 Task: Create new Company, with domain: 'valeo.com' and type: 'Prospect'. Add new contact for this company, with mail Id: 'Jackson21Sharma@valeo.com', First Name: Jackson, Last name:  Sharma, Job Title: 'Technical Writer', Phone Number: '(202) 555-9015'. Change life cycle stage to  Lead and lead status to  Open. Logged in from softage.1@softage.net
Action: Mouse moved to (121, 73)
Screenshot: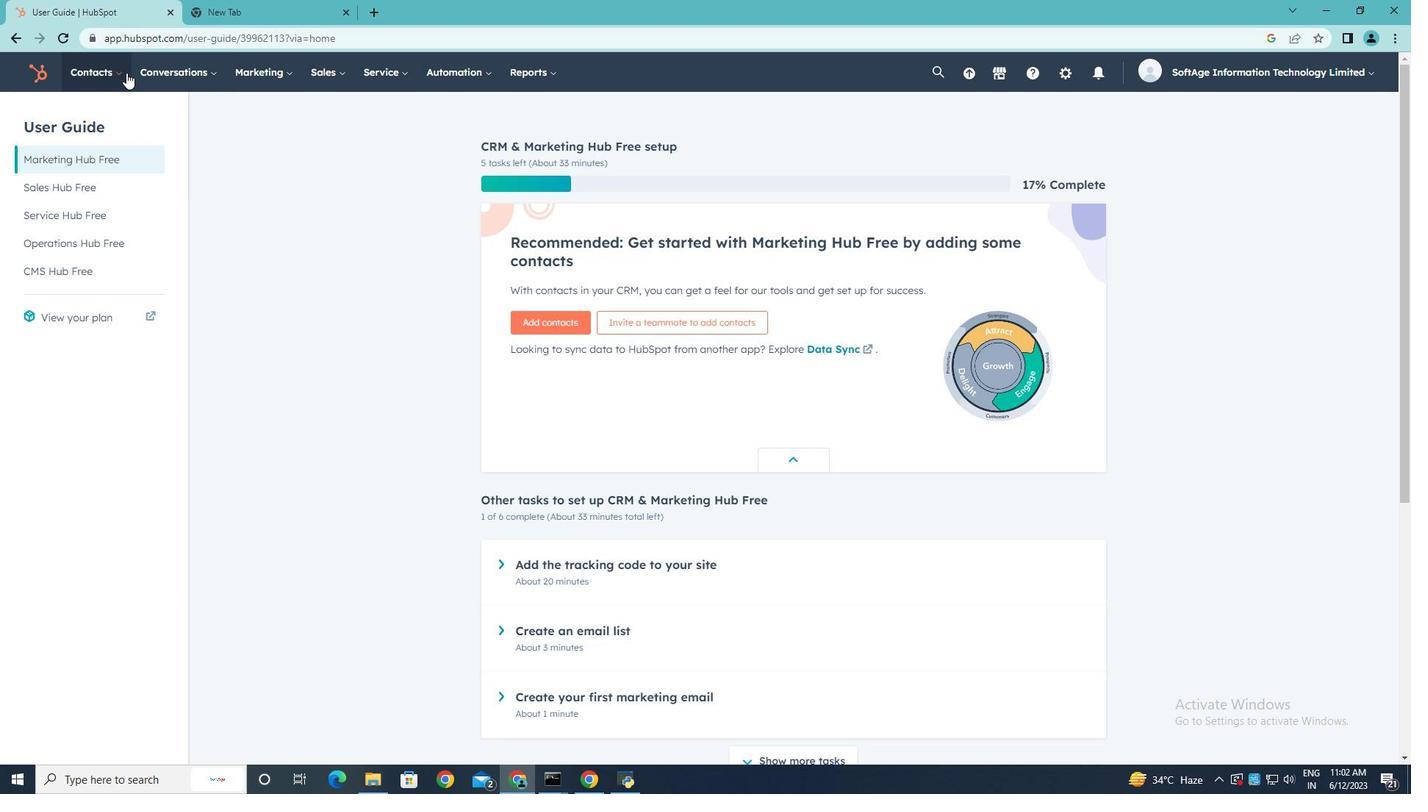 
Action: Mouse pressed left at (121, 73)
Screenshot: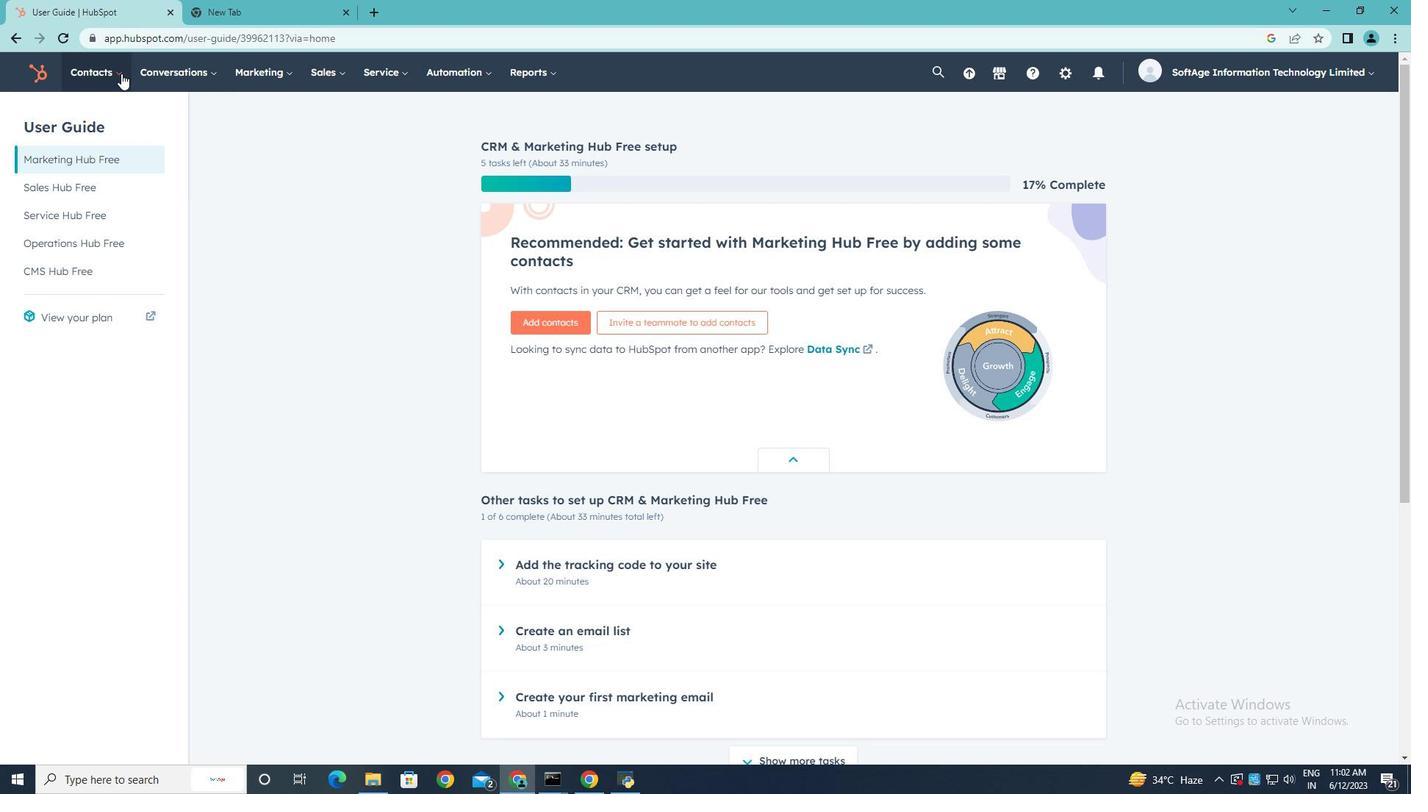 
Action: Mouse moved to (129, 144)
Screenshot: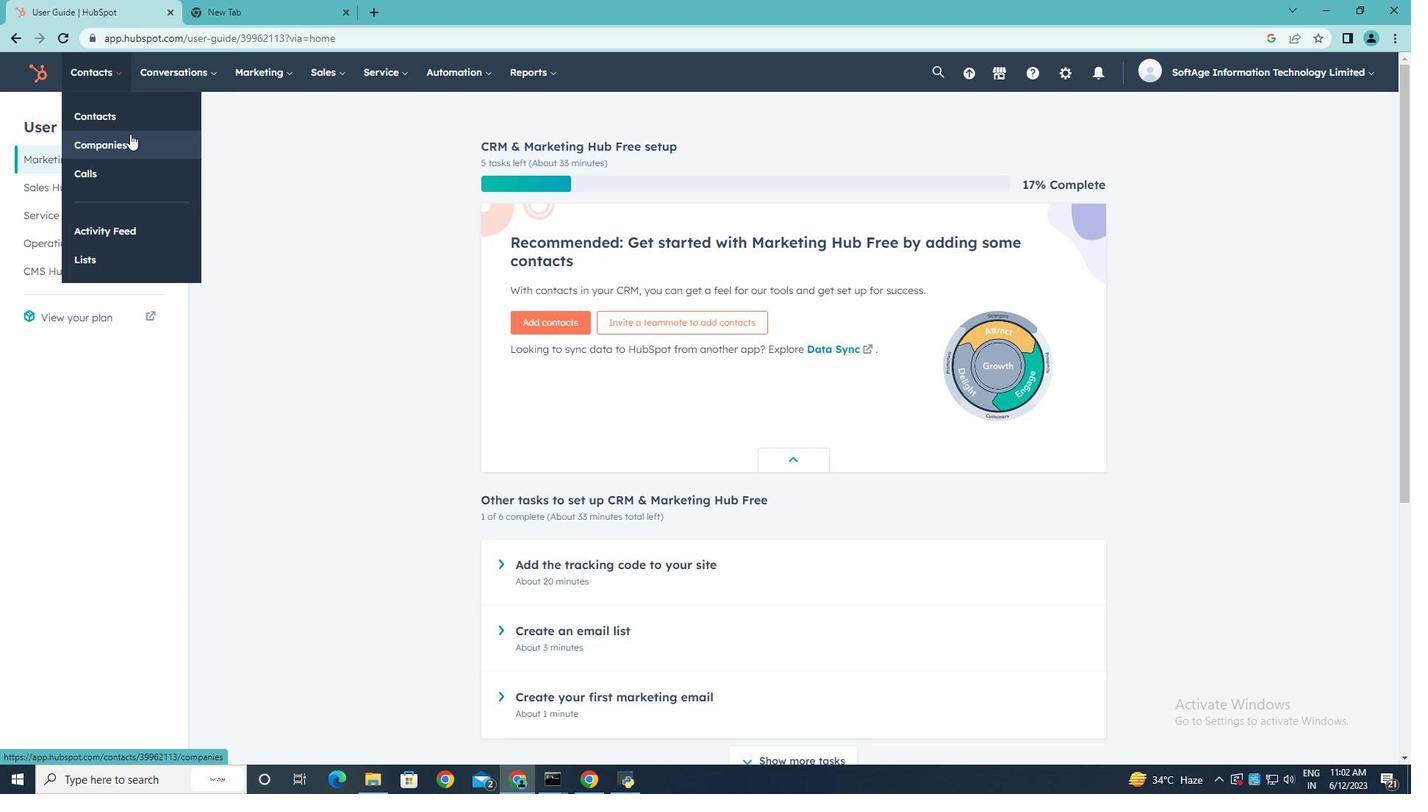 
Action: Mouse pressed left at (129, 144)
Screenshot: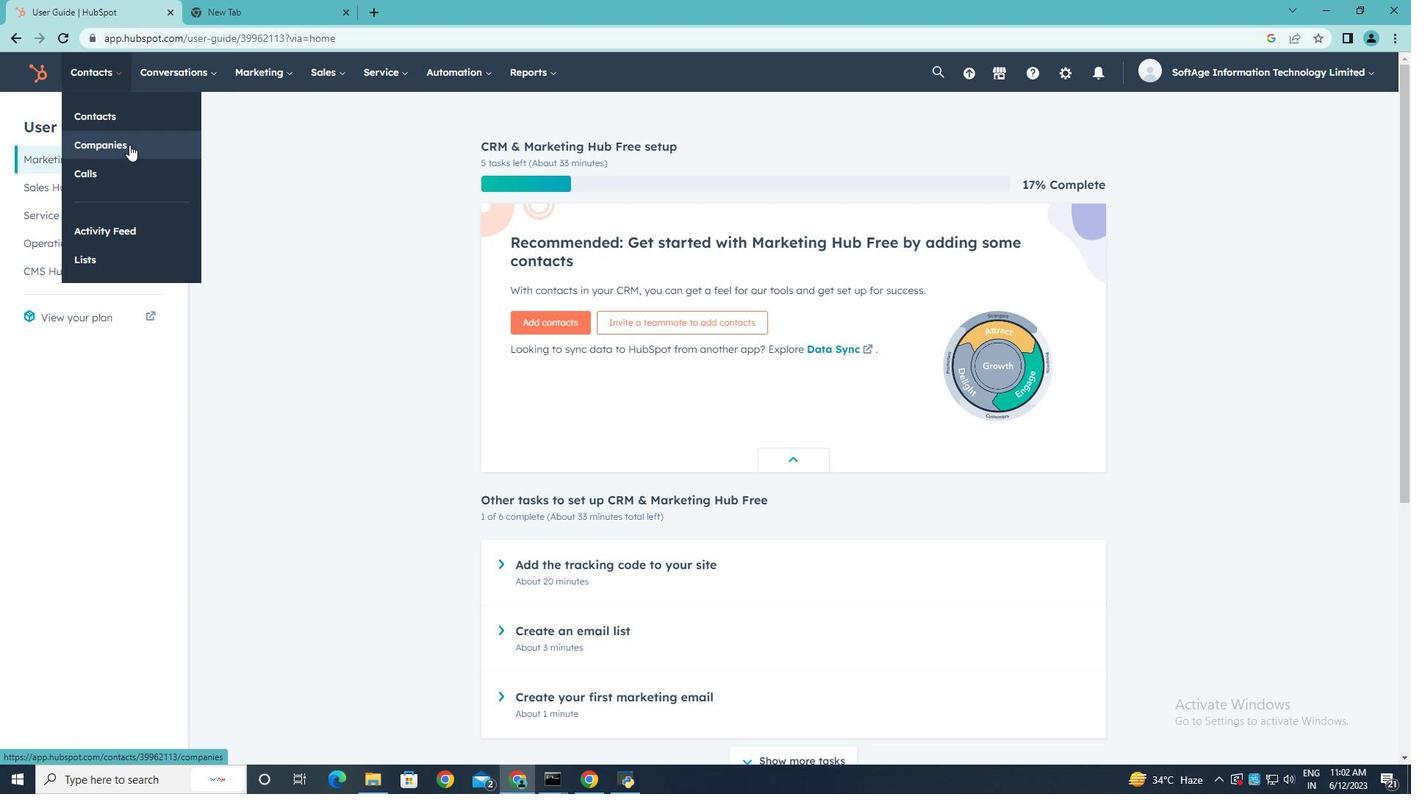 
Action: Mouse moved to (1315, 120)
Screenshot: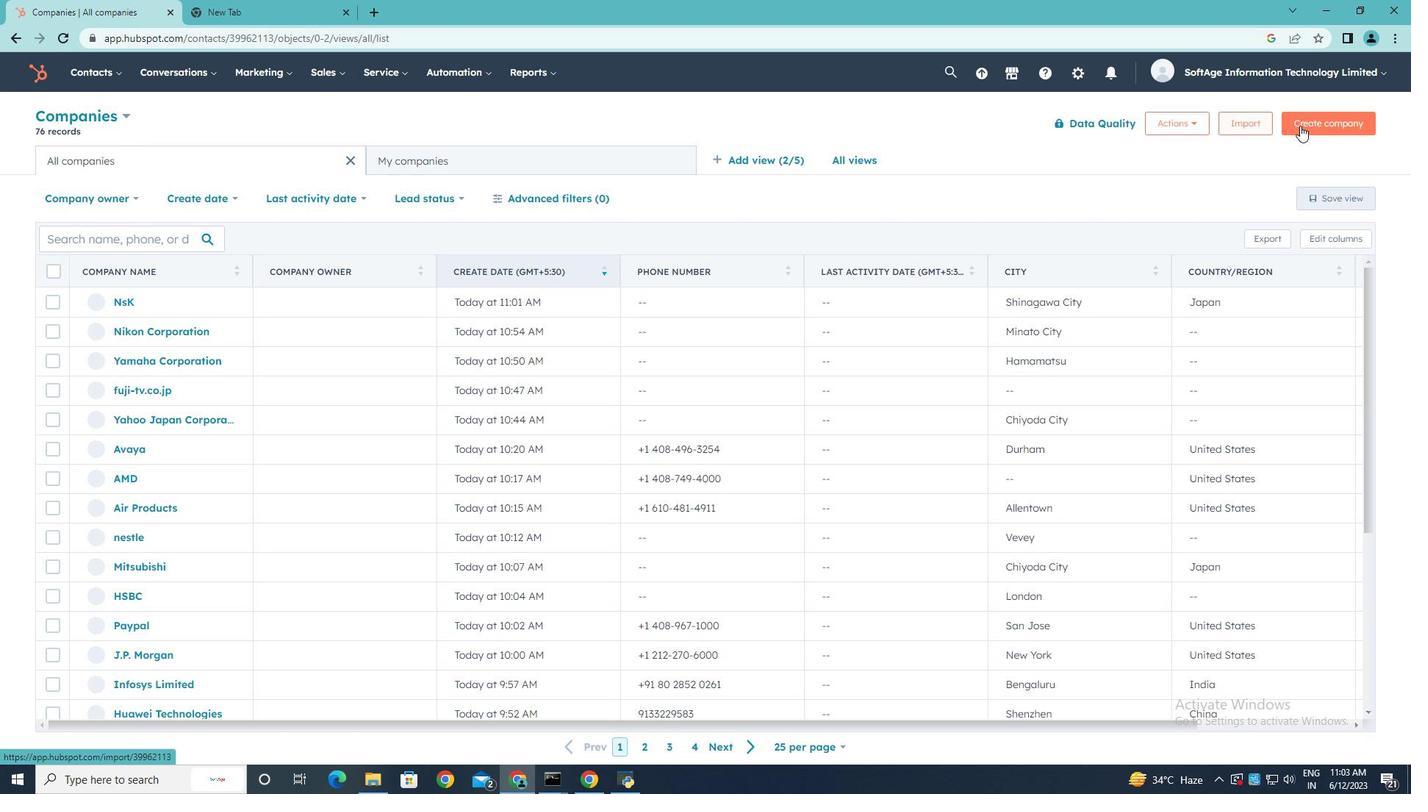 
Action: Mouse pressed left at (1315, 120)
Screenshot: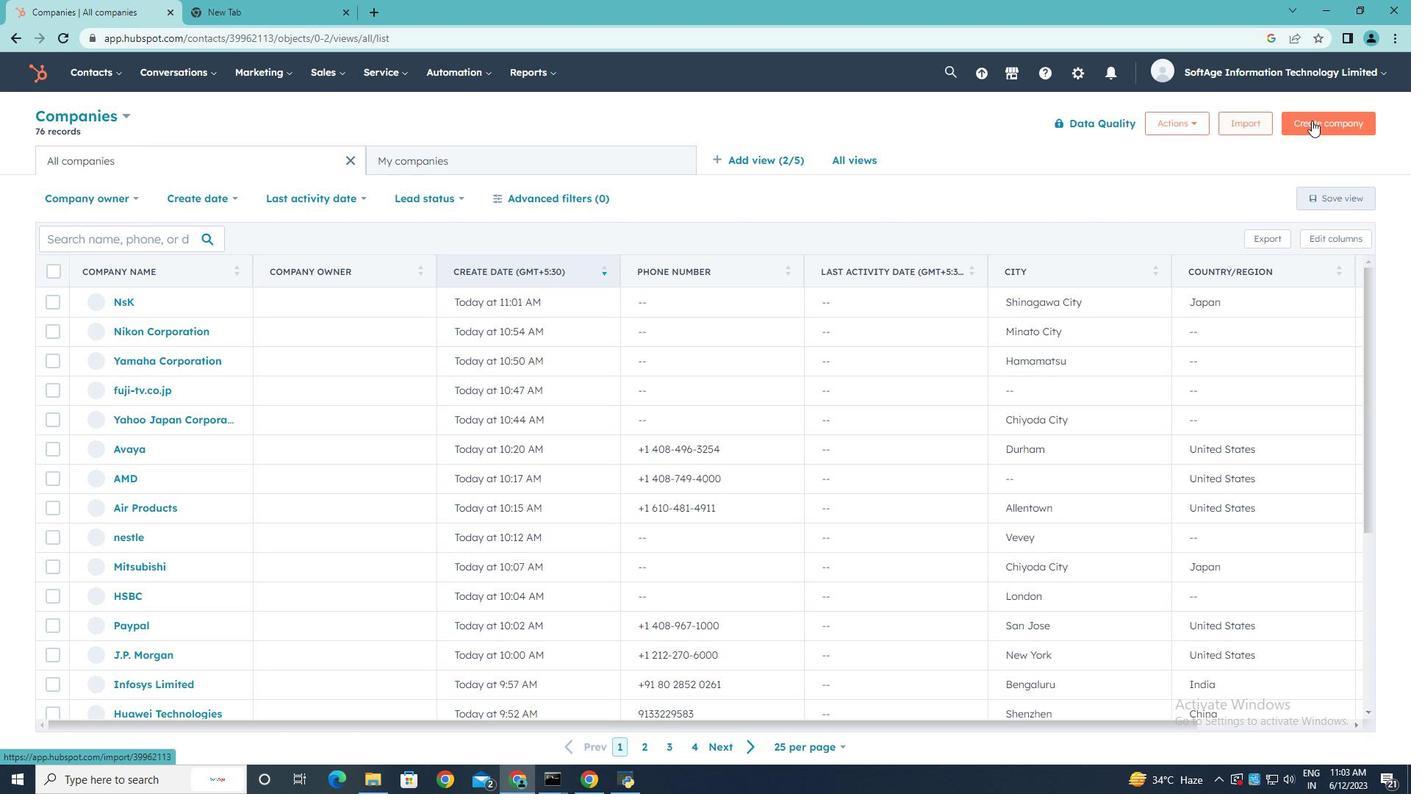 
Action: Mouse moved to (1072, 194)
Screenshot: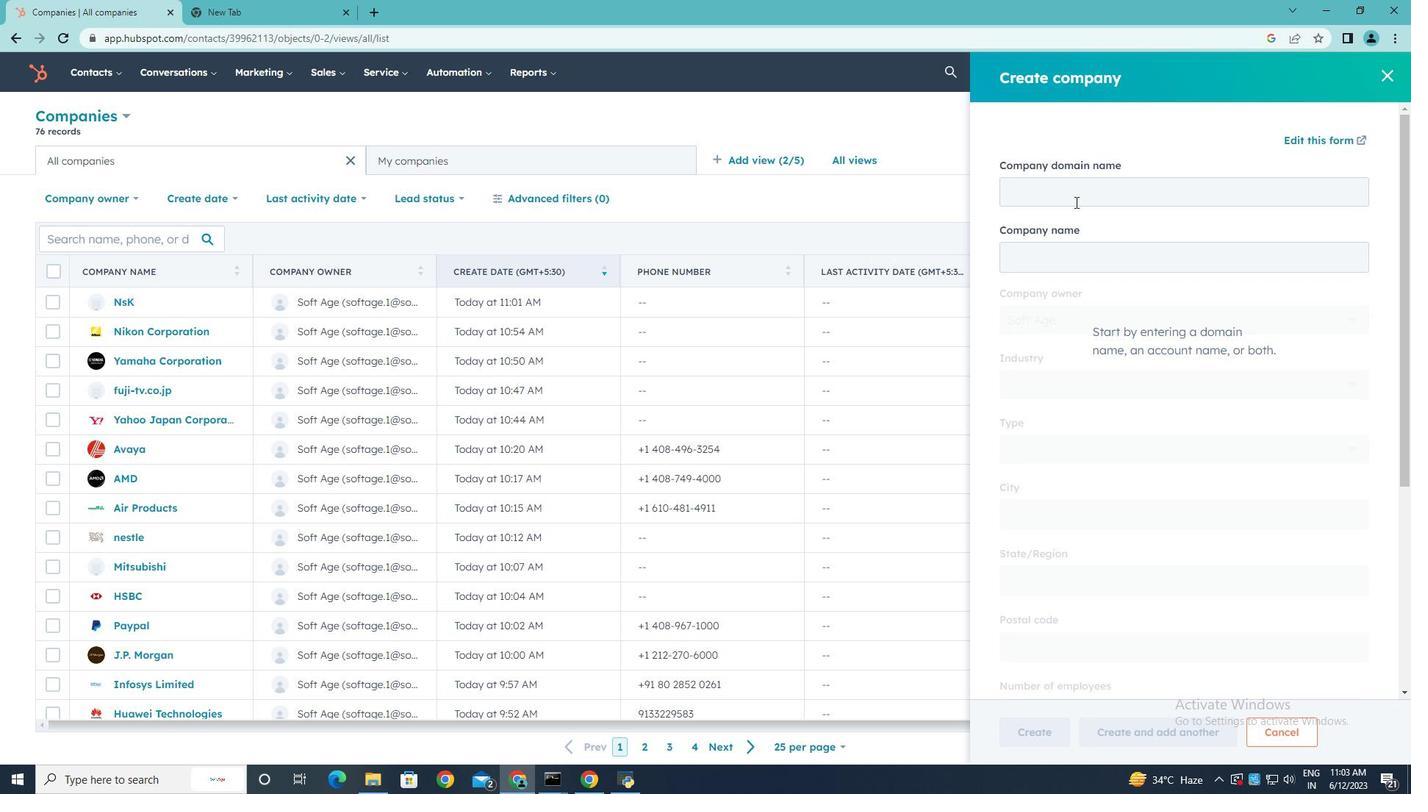 
Action: Mouse pressed left at (1072, 194)
Screenshot: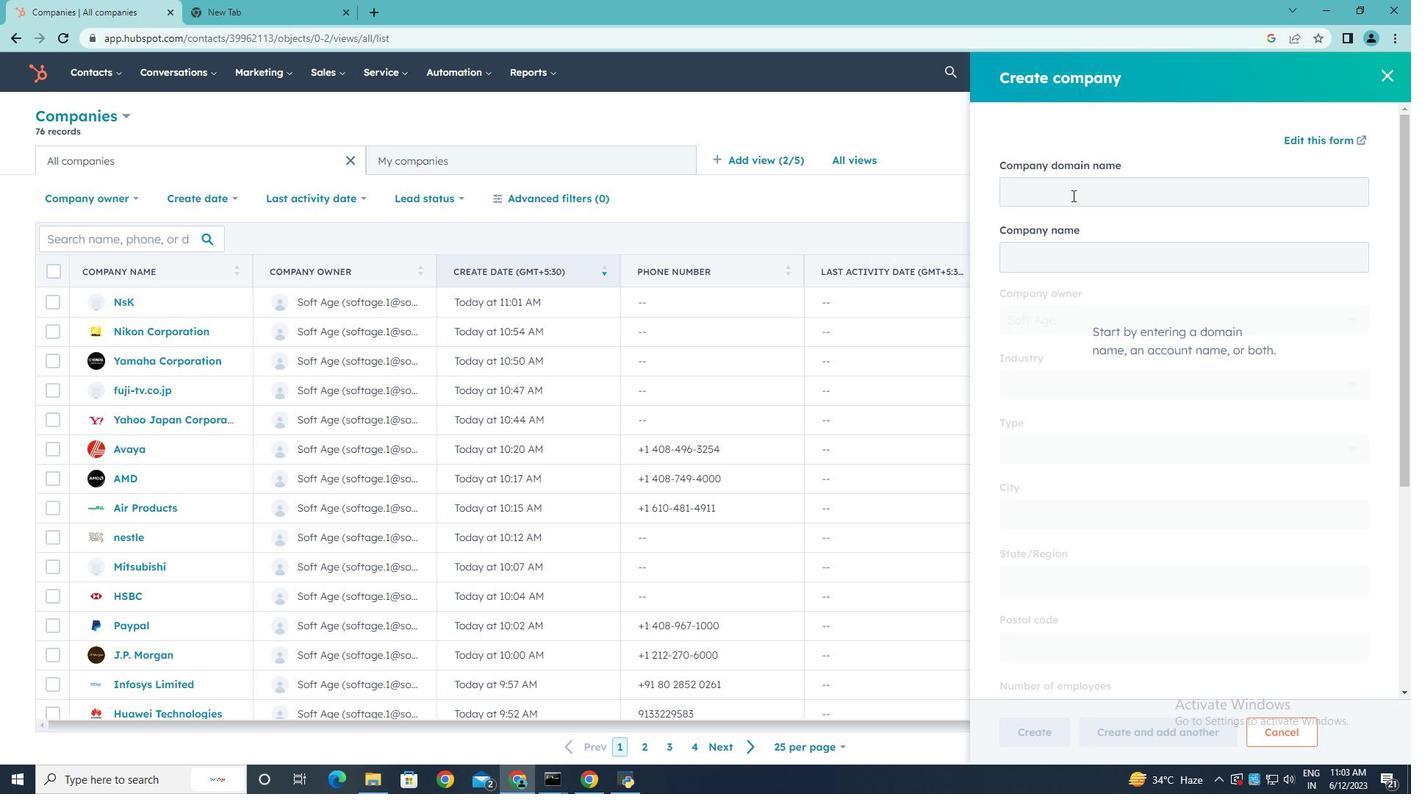 
Action: Key pressed valec<Key.backspace>o.com
Screenshot: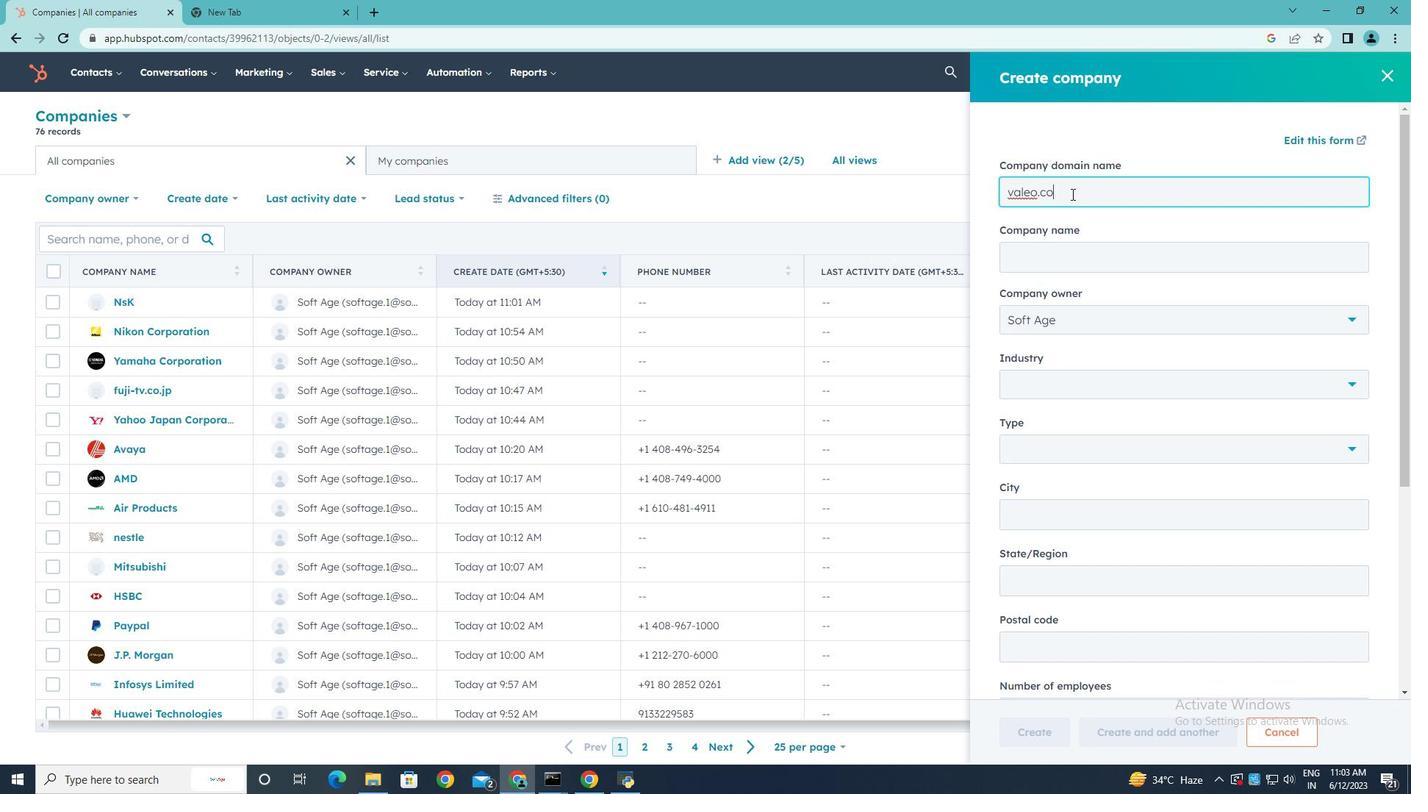 
Action: Mouse moved to (1068, 283)
Screenshot: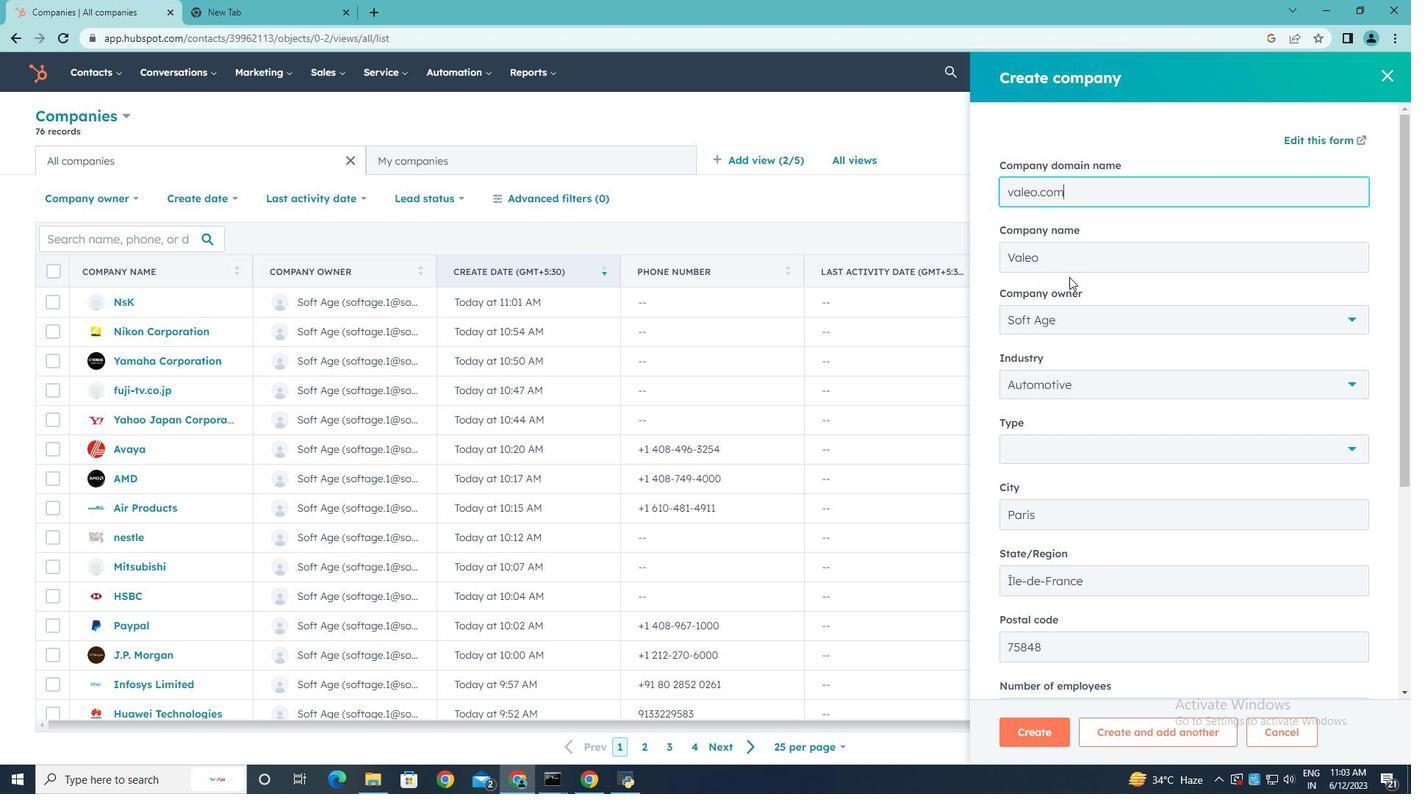 
Action: Mouse scrolled (1068, 282) with delta (0, 0)
Screenshot: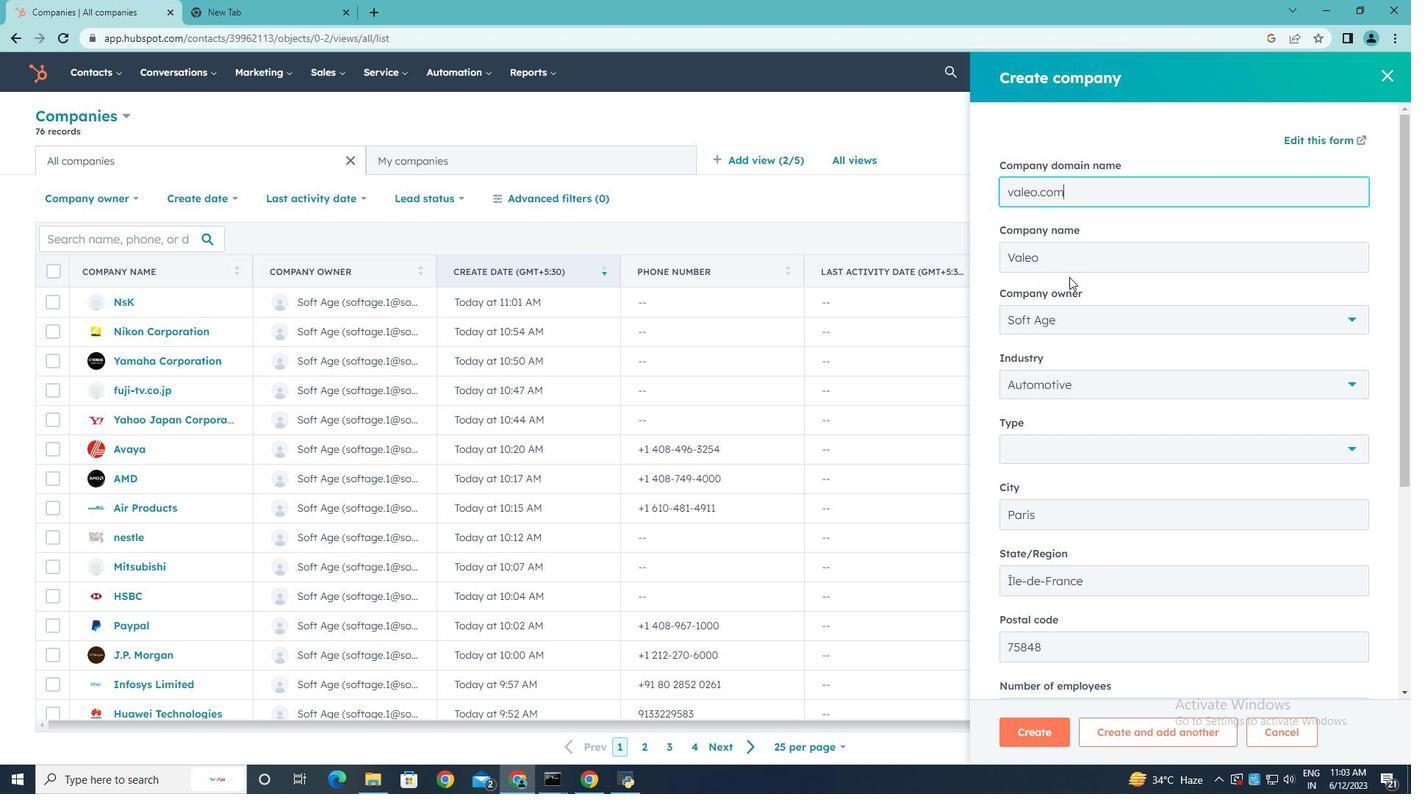 
Action: Mouse moved to (1068, 283)
Screenshot: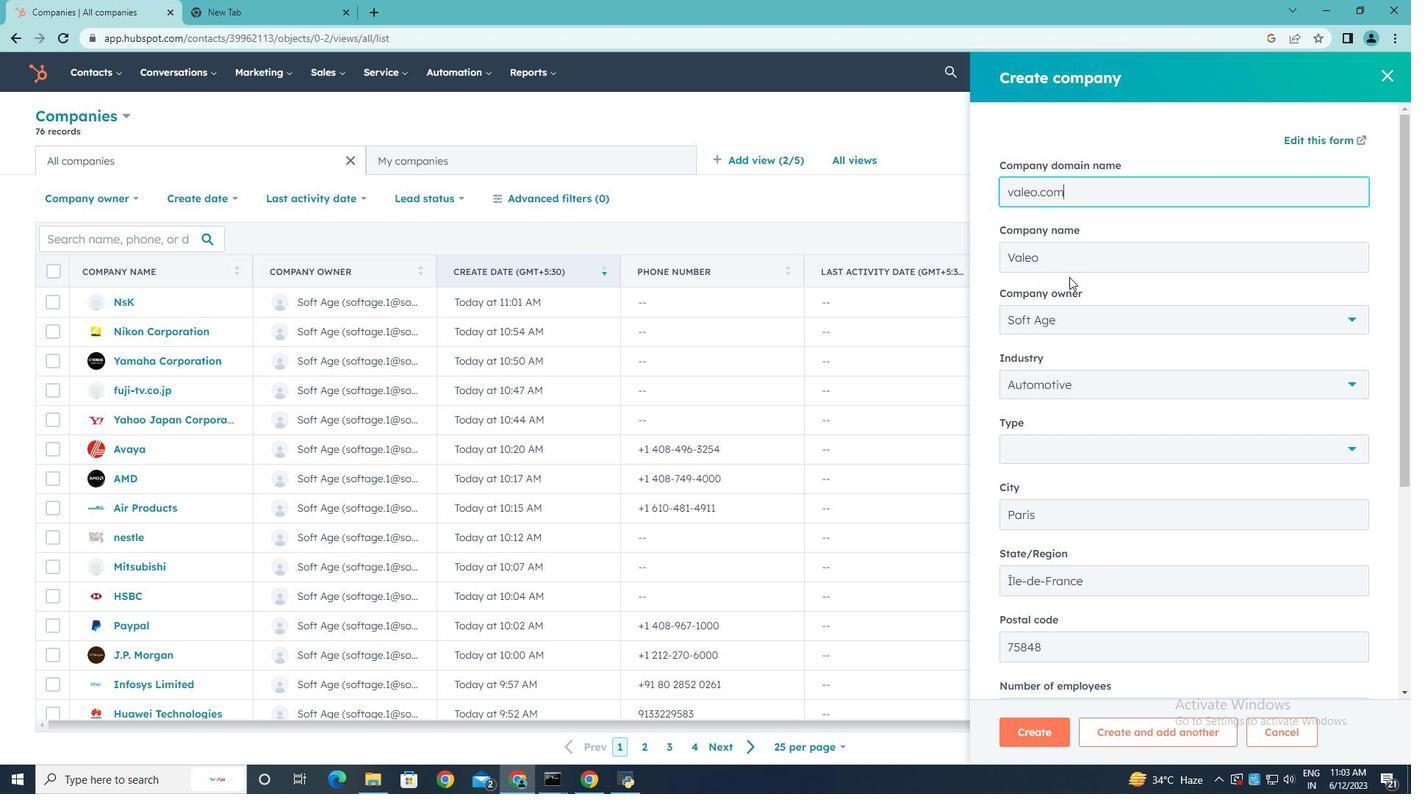 
Action: Mouse scrolled (1068, 283) with delta (0, 0)
Screenshot: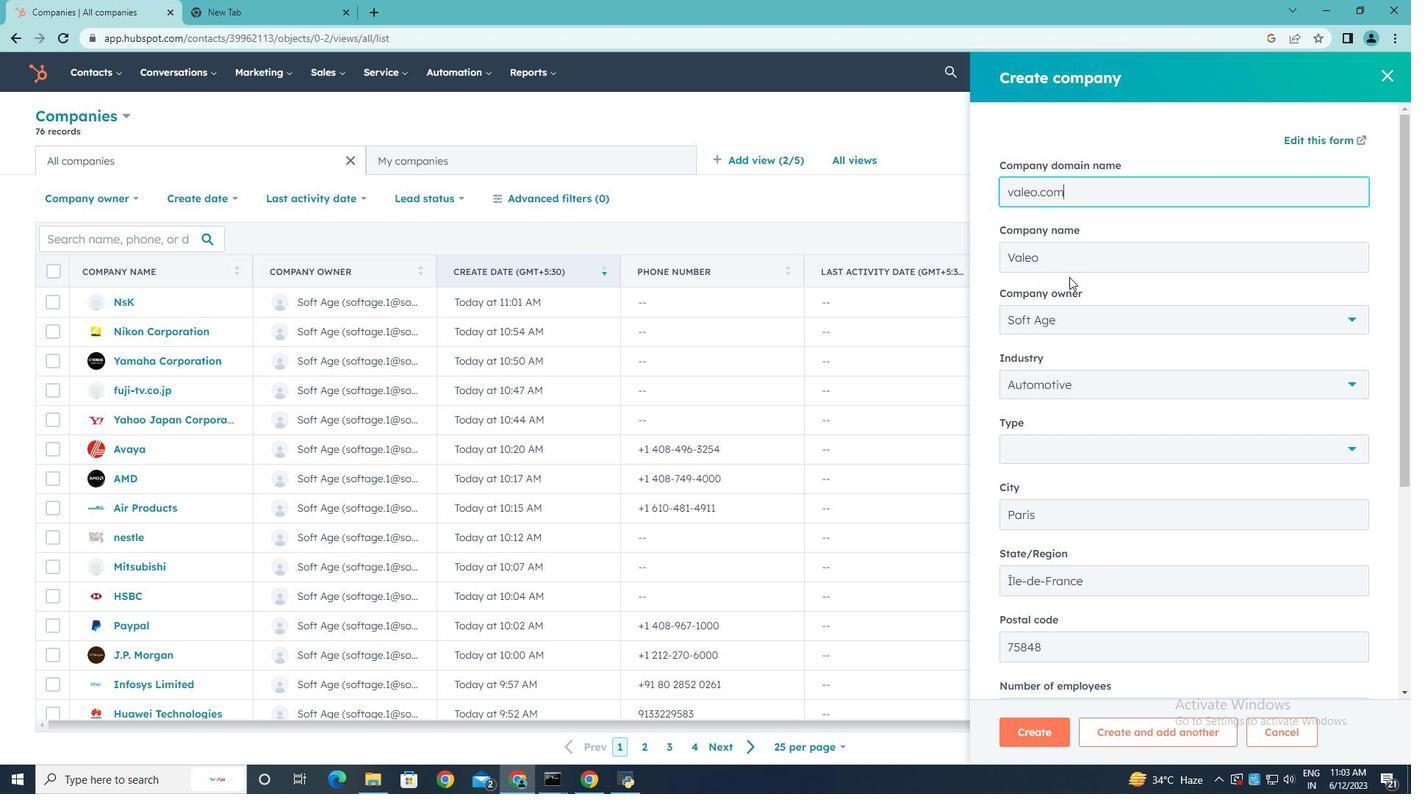 
Action: Mouse moved to (1350, 299)
Screenshot: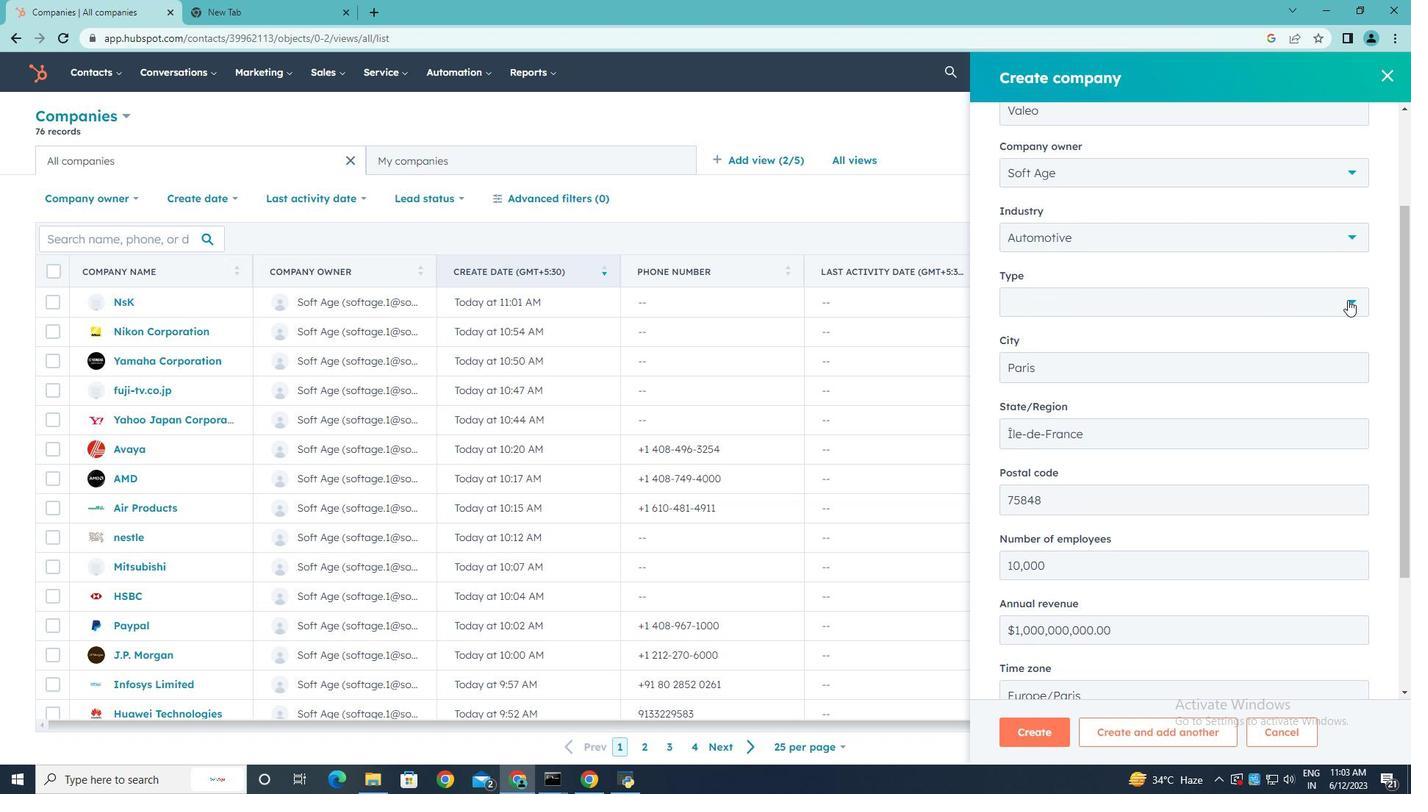 
Action: Mouse pressed left at (1350, 299)
Screenshot: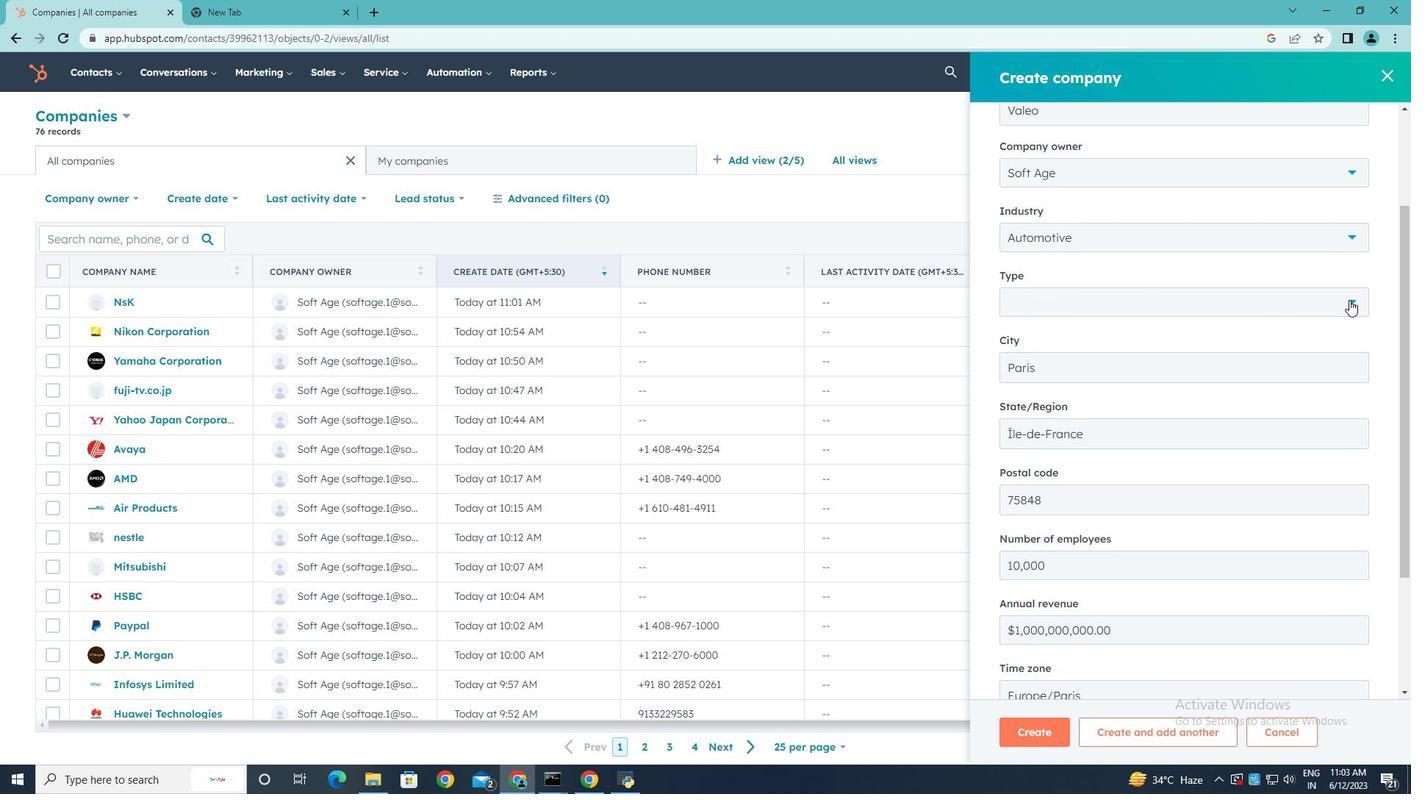 
Action: Mouse moved to (1184, 375)
Screenshot: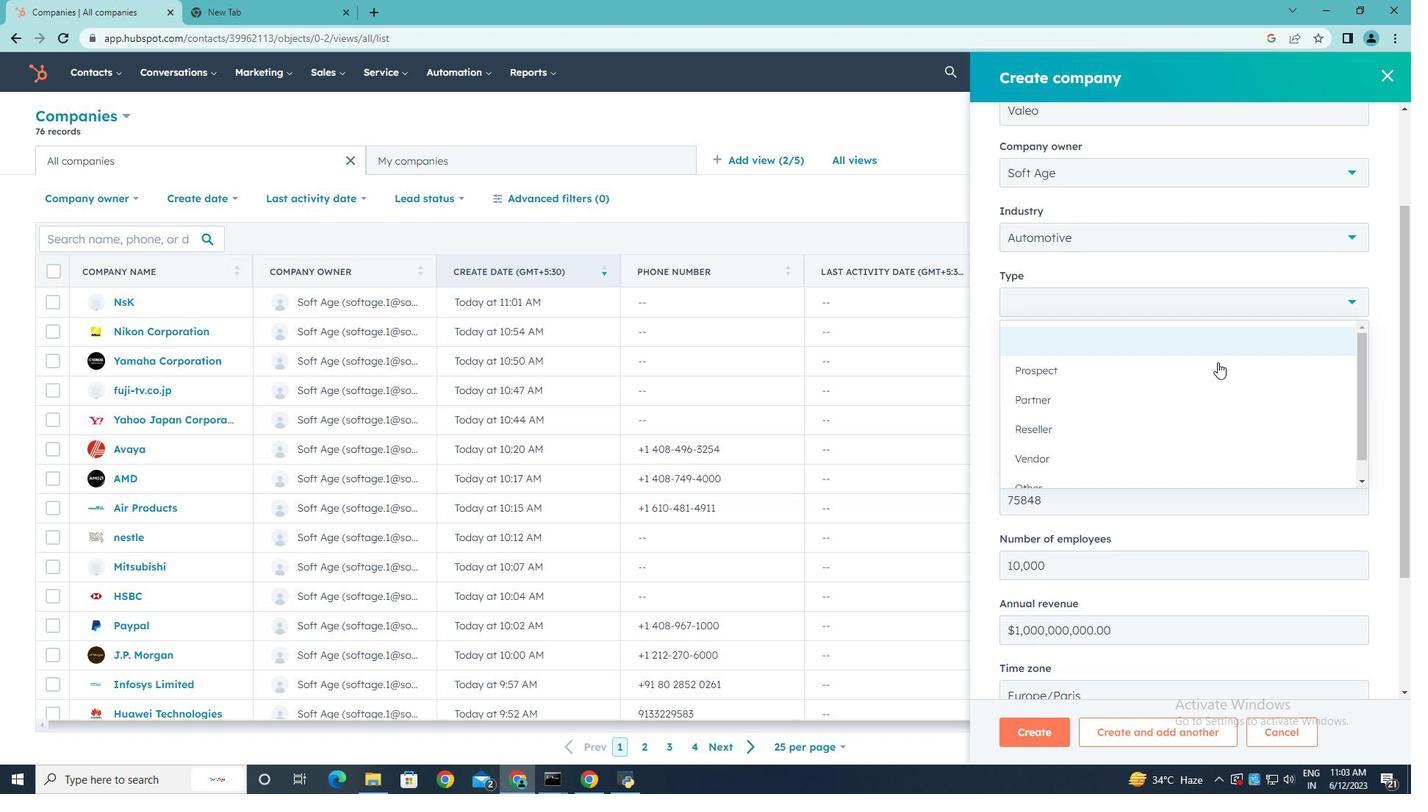 
Action: Mouse pressed left at (1184, 375)
Screenshot: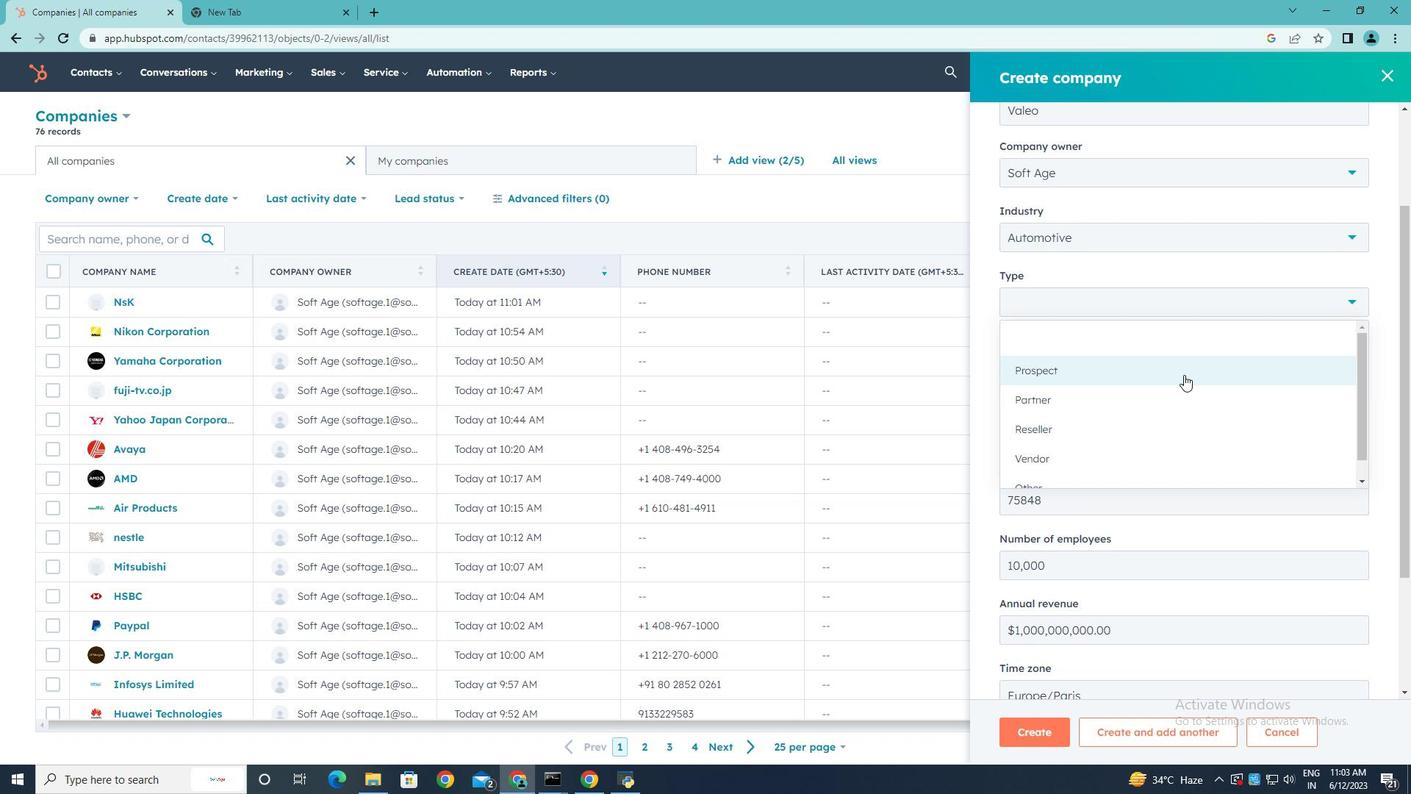 
Action: Mouse scrolled (1184, 374) with delta (0, 0)
Screenshot: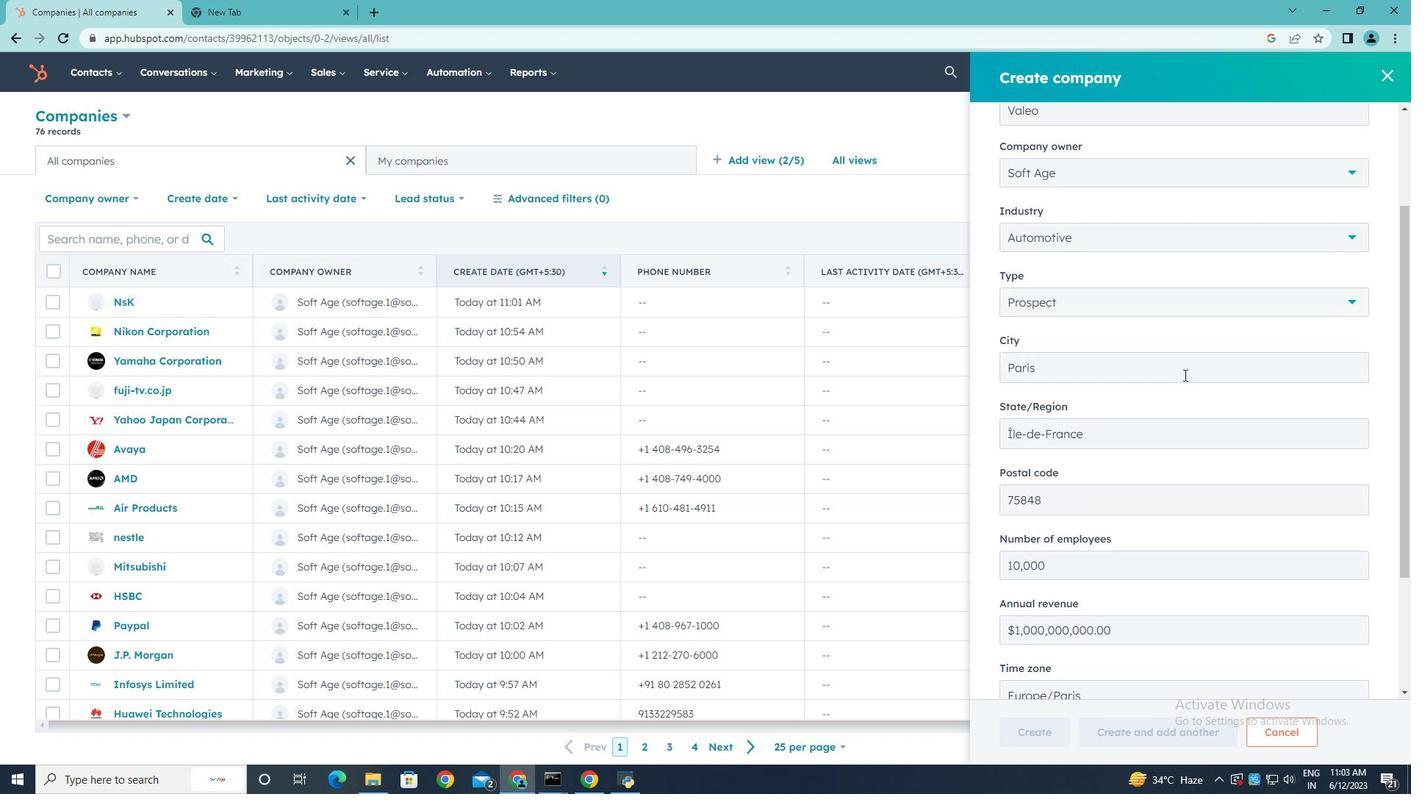 
Action: Mouse scrolled (1184, 374) with delta (0, 0)
Screenshot: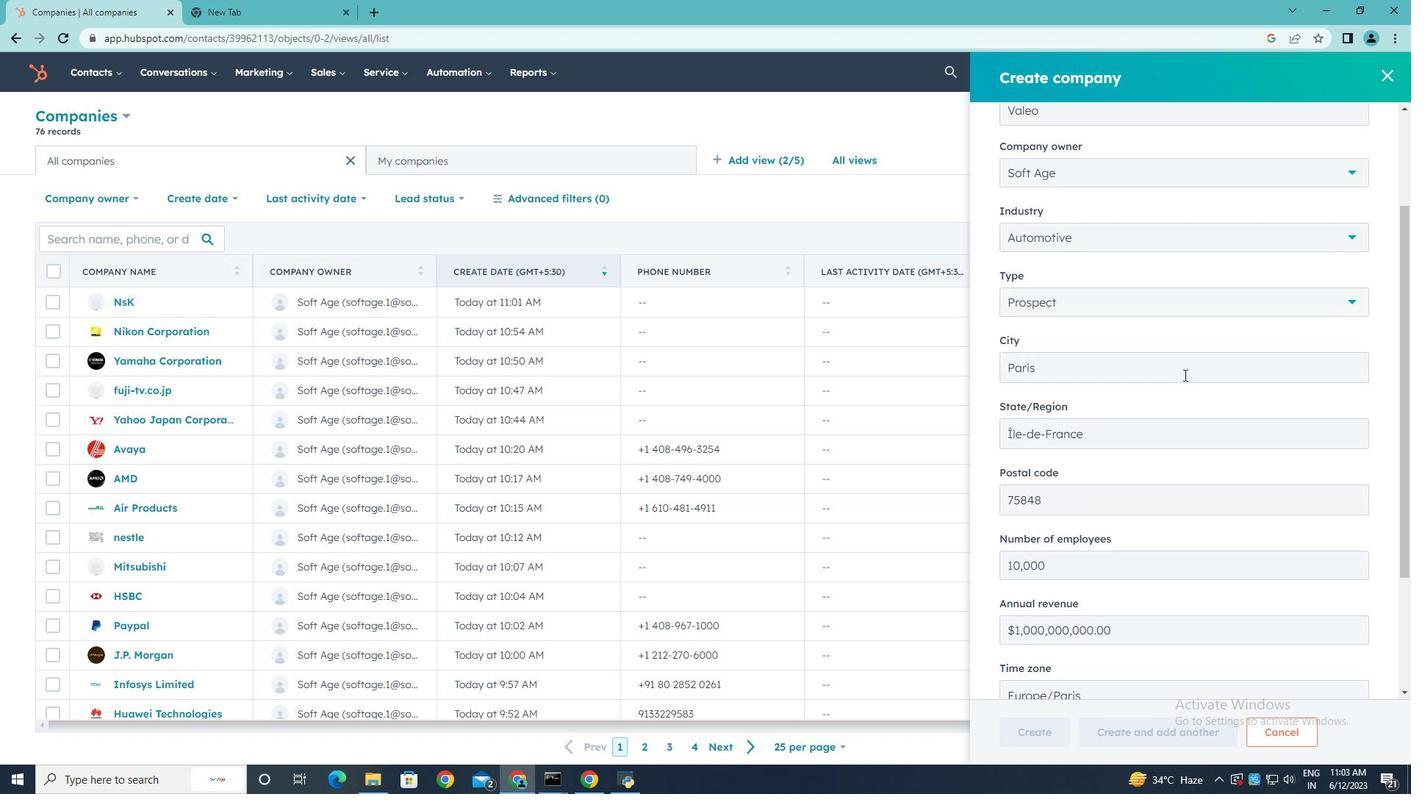 
Action: Mouse scrolled (1184, 374) with delta (0, 0)
Screenshot: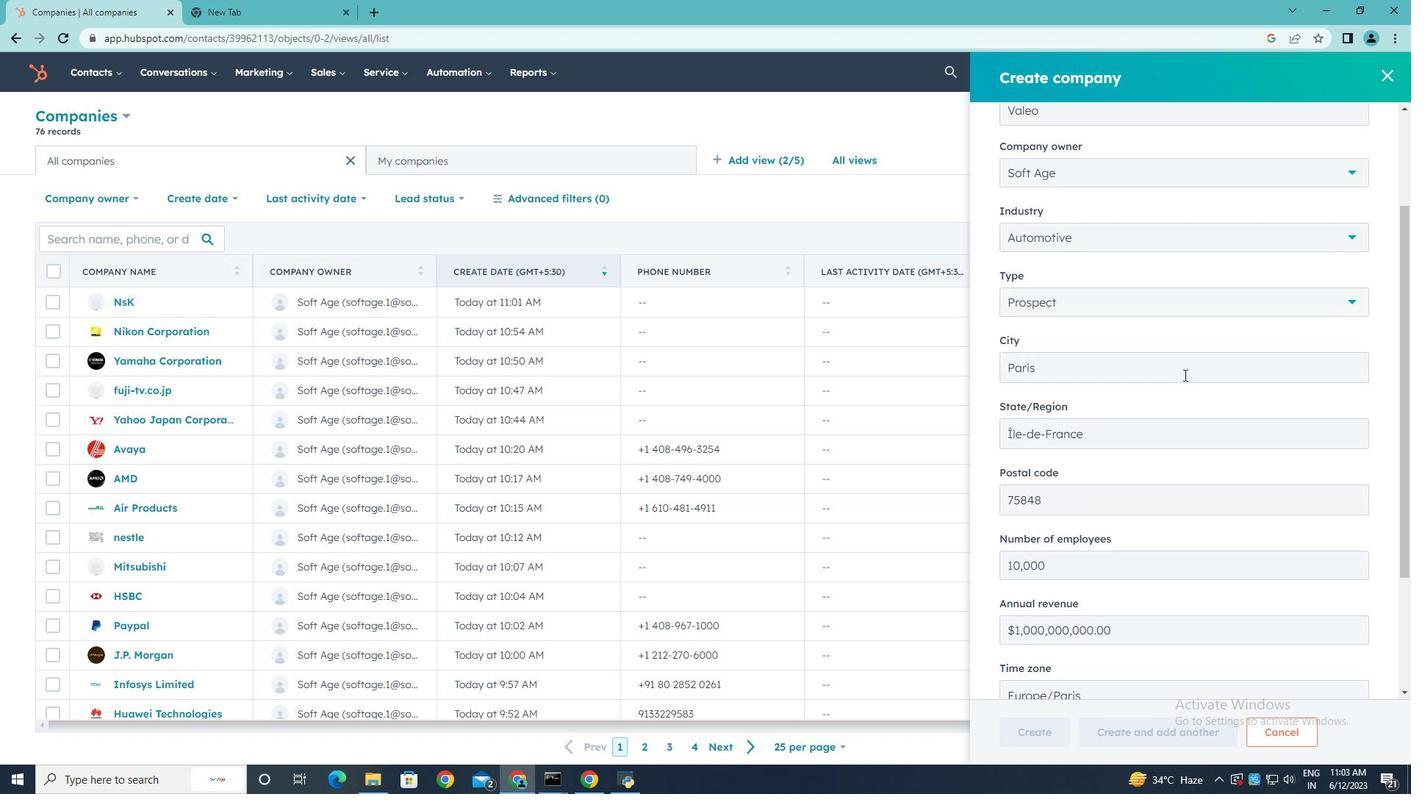 
Action: Mouse scrolled (1184, 374) with delta (0, 0)
Screenshot: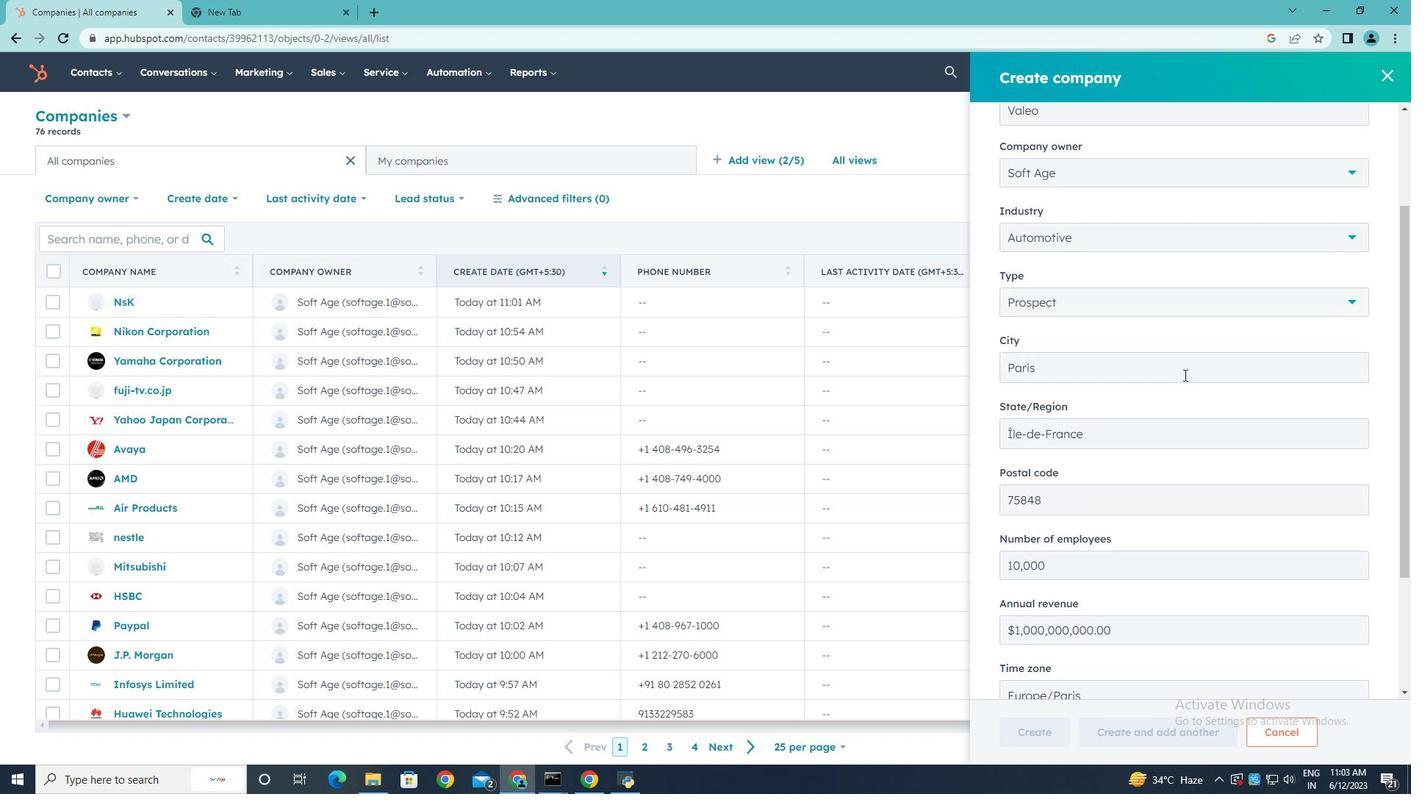 
Action: Mouse scrolled (1184, 374) with delta (0, 0)
Screenshot: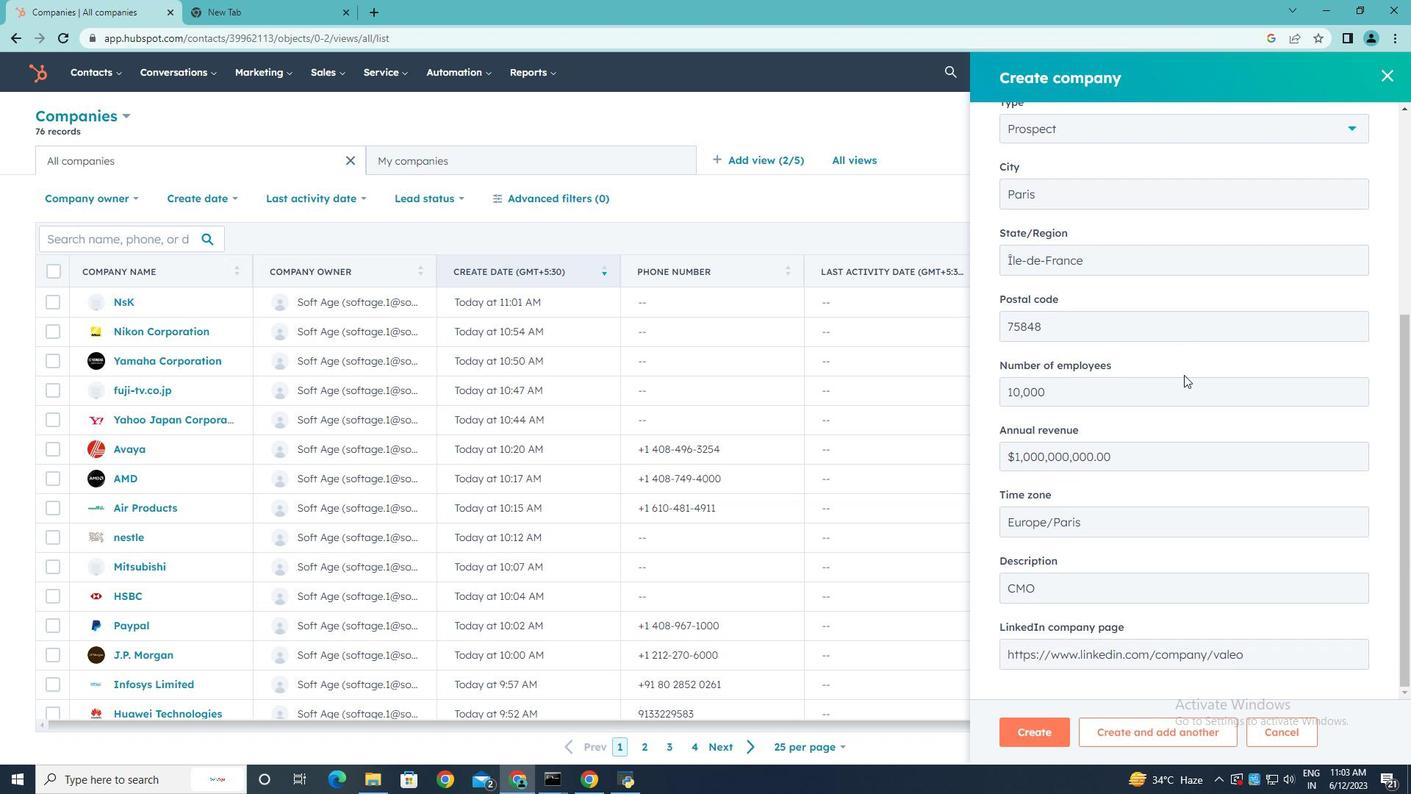 
Action: Mouse scrolled (1184, 374) with delta (0, 0)
Screenshot: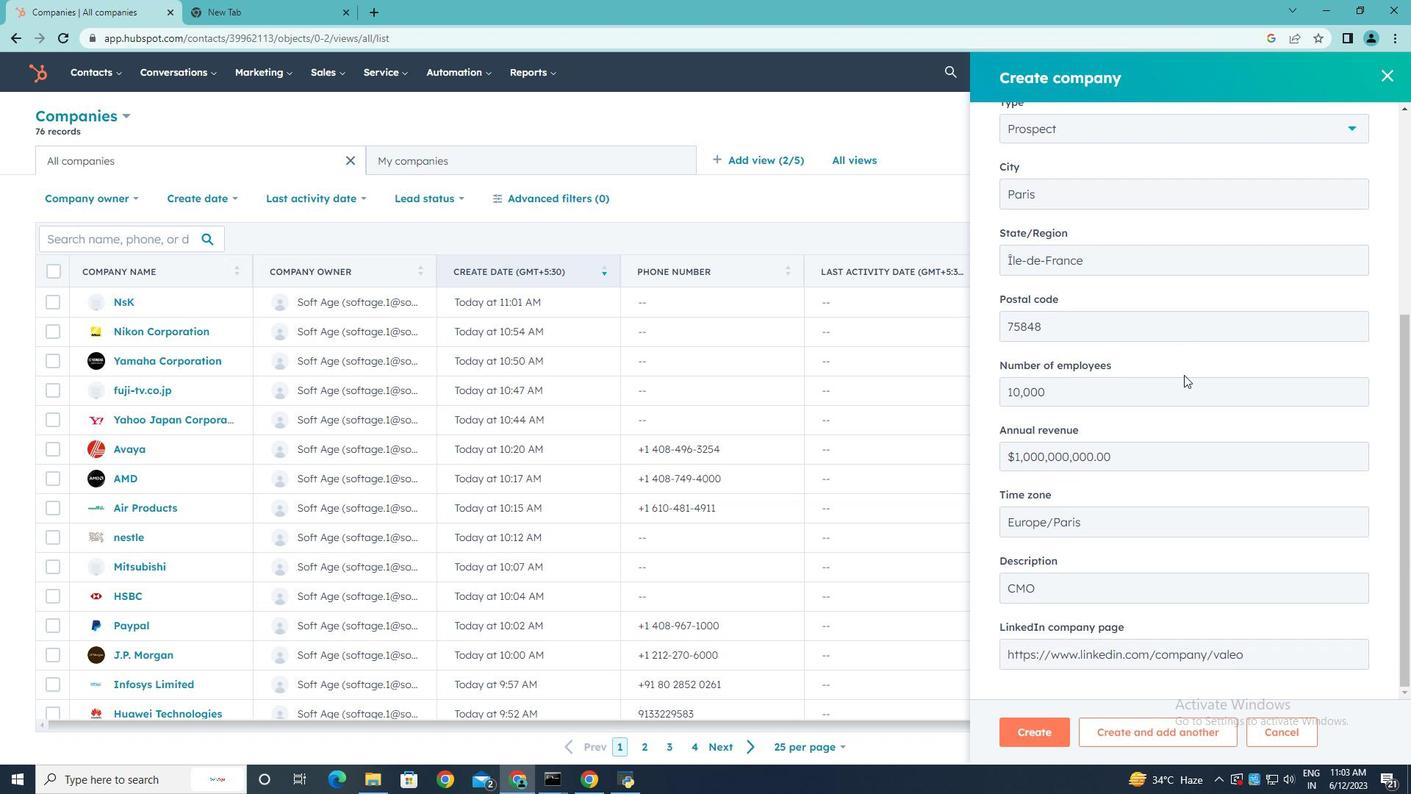 
Action: Mouse scrolled (1184, 374) with delta (0, 0)
Screenshot: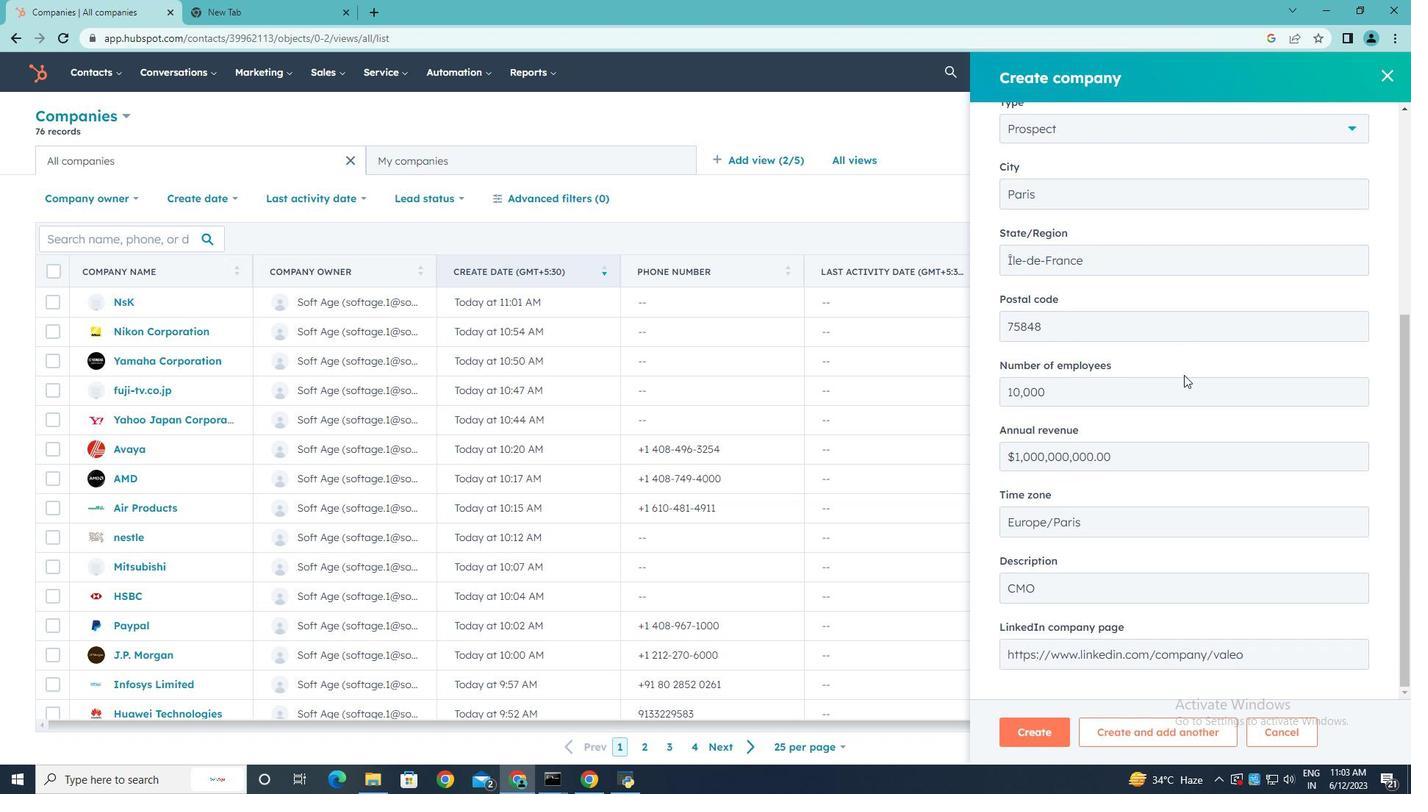 
Action: Mouse scrolled (1184, 374) with delta (0, 0)
Screenshot: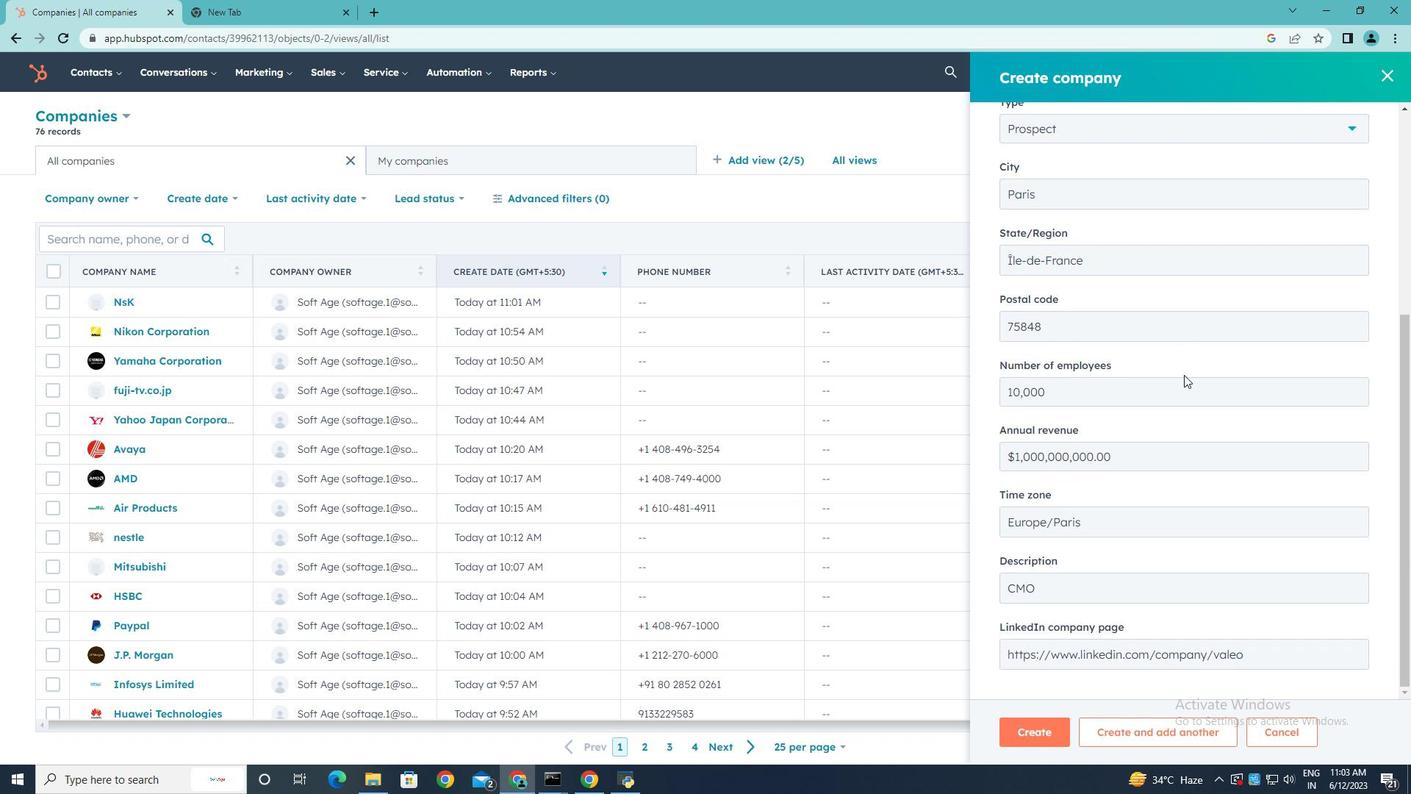 
Action: Mouse moved to (1036, 732)
Screenshot: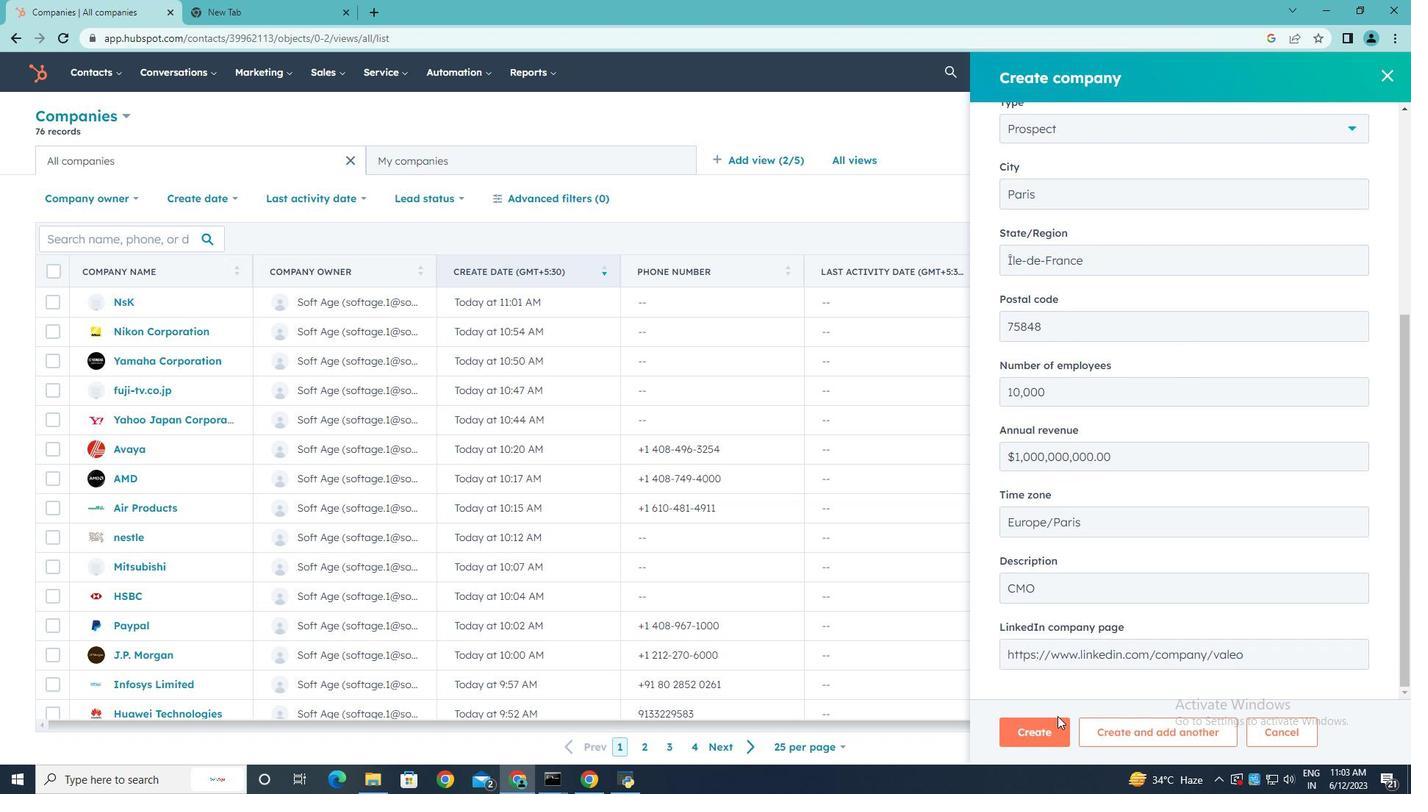 
Action: Mouse pressed left at (1036, 732)
Screenshot: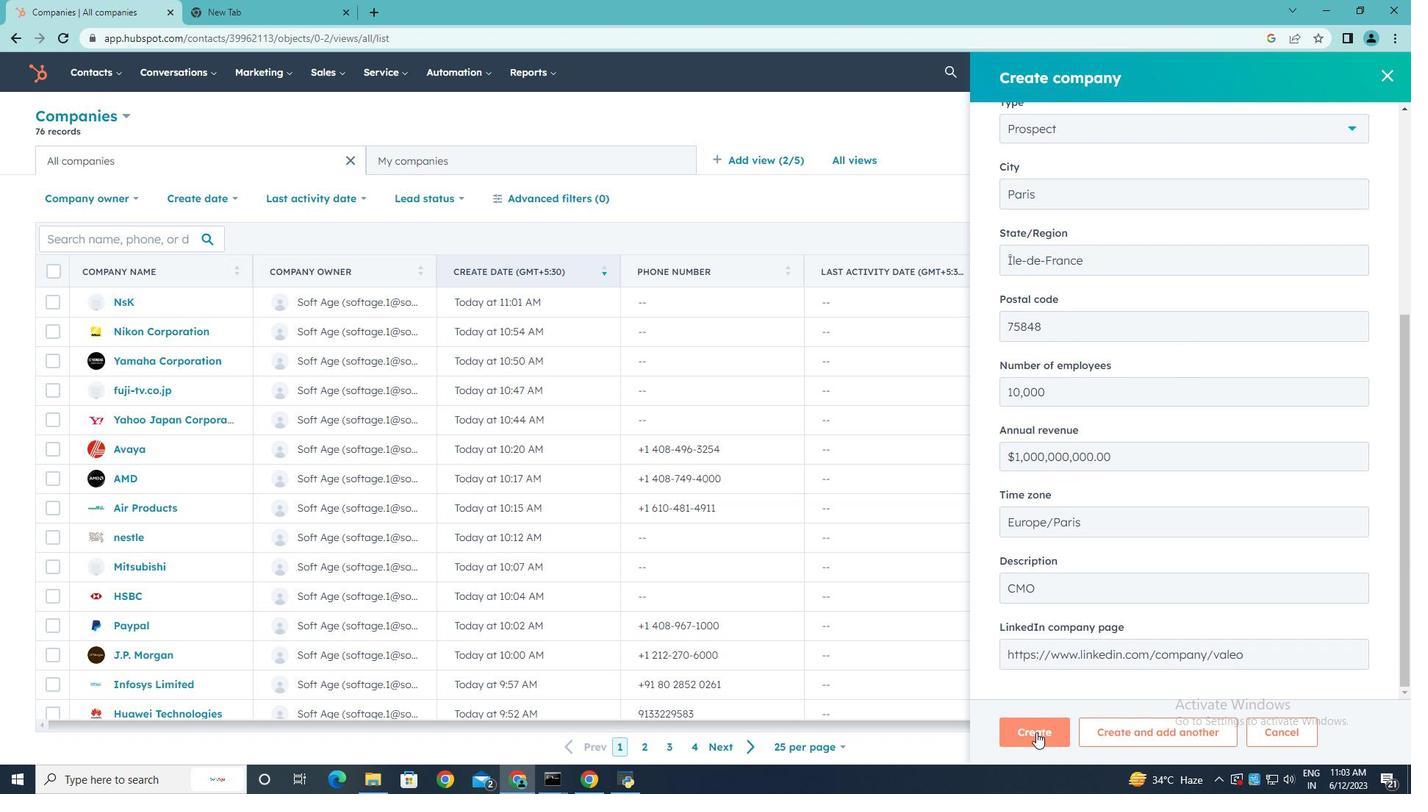 
Action: Mouse moved to (997, 472)
Screenshot: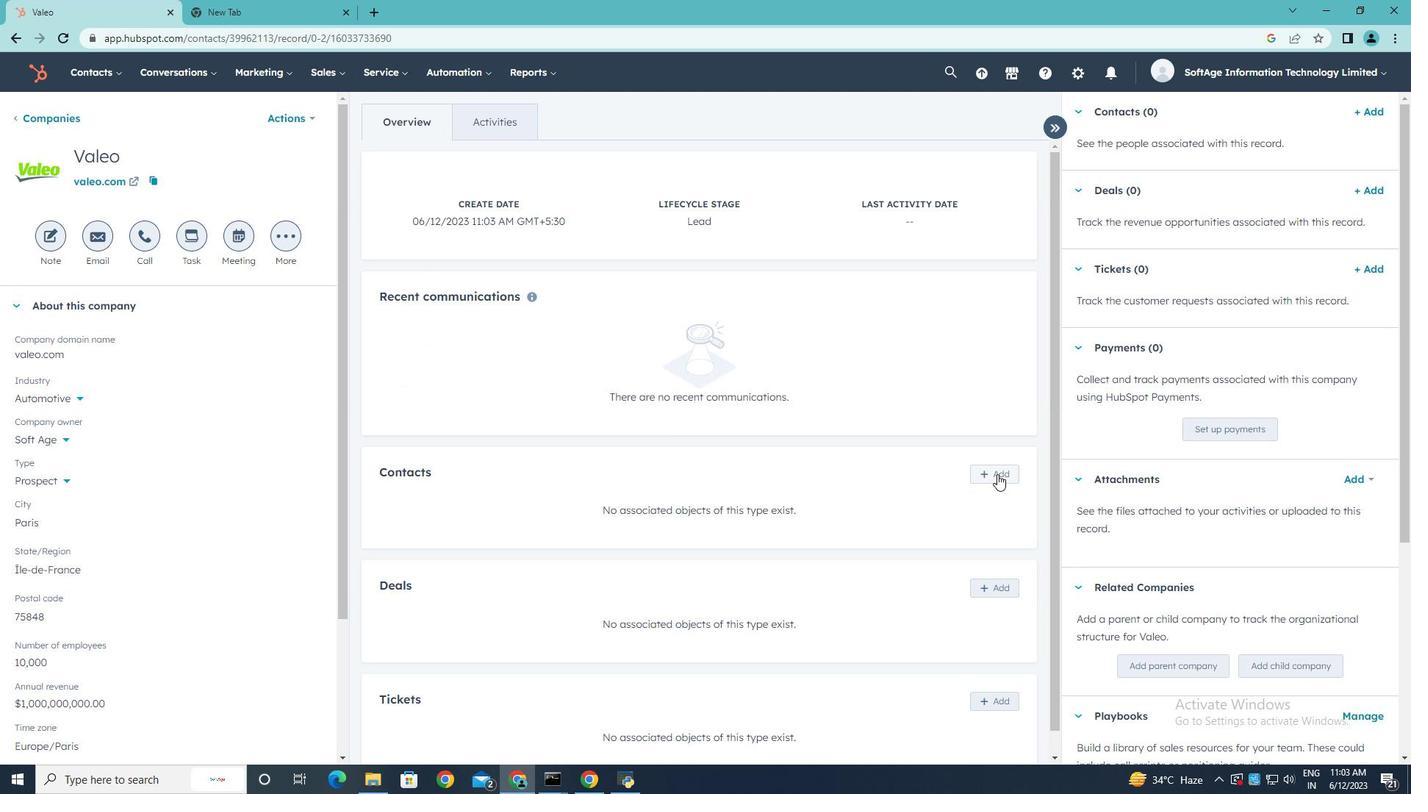 
Action: Mouse pressed left at (997, 472)
Screenshot: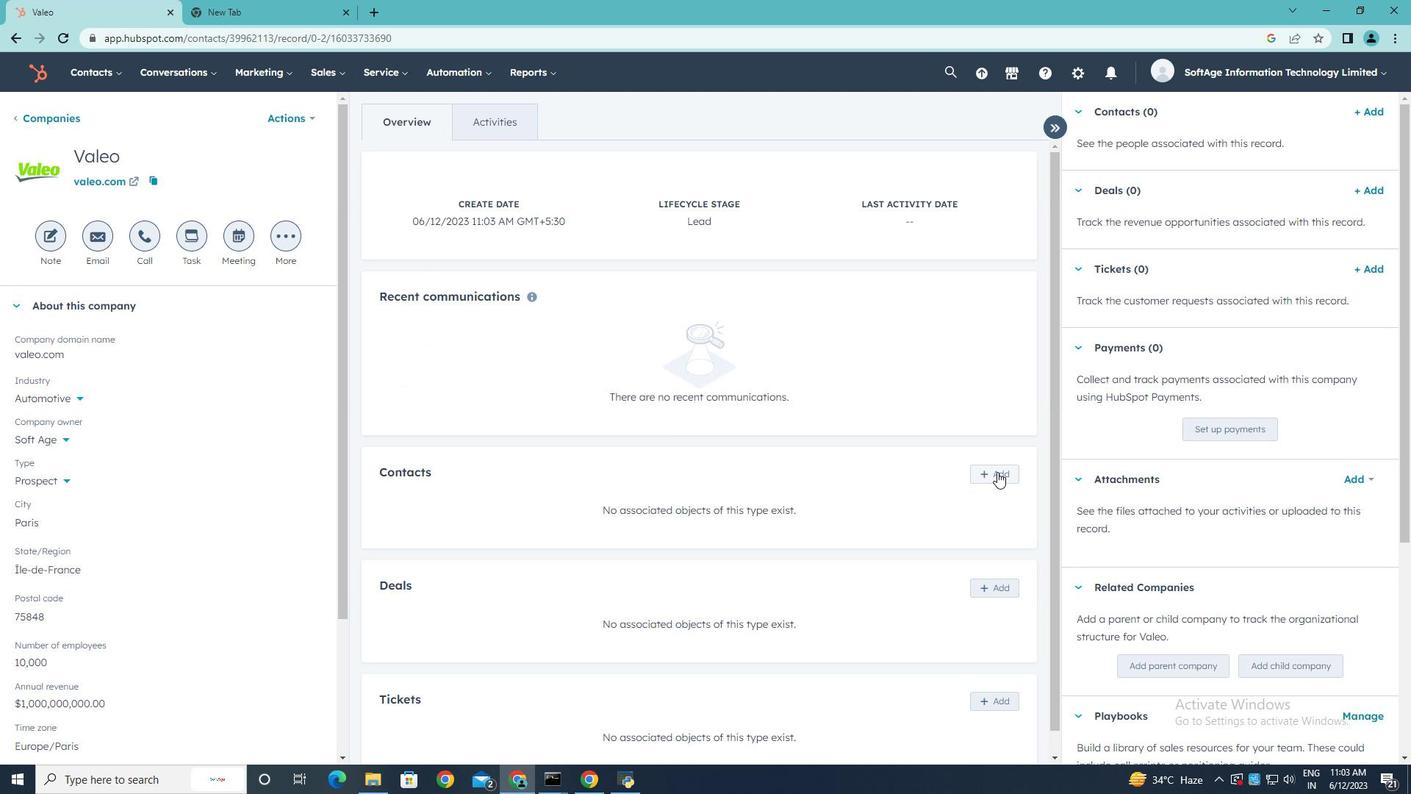 
Action: Mouse moved to (1107, 150)
Screenshot: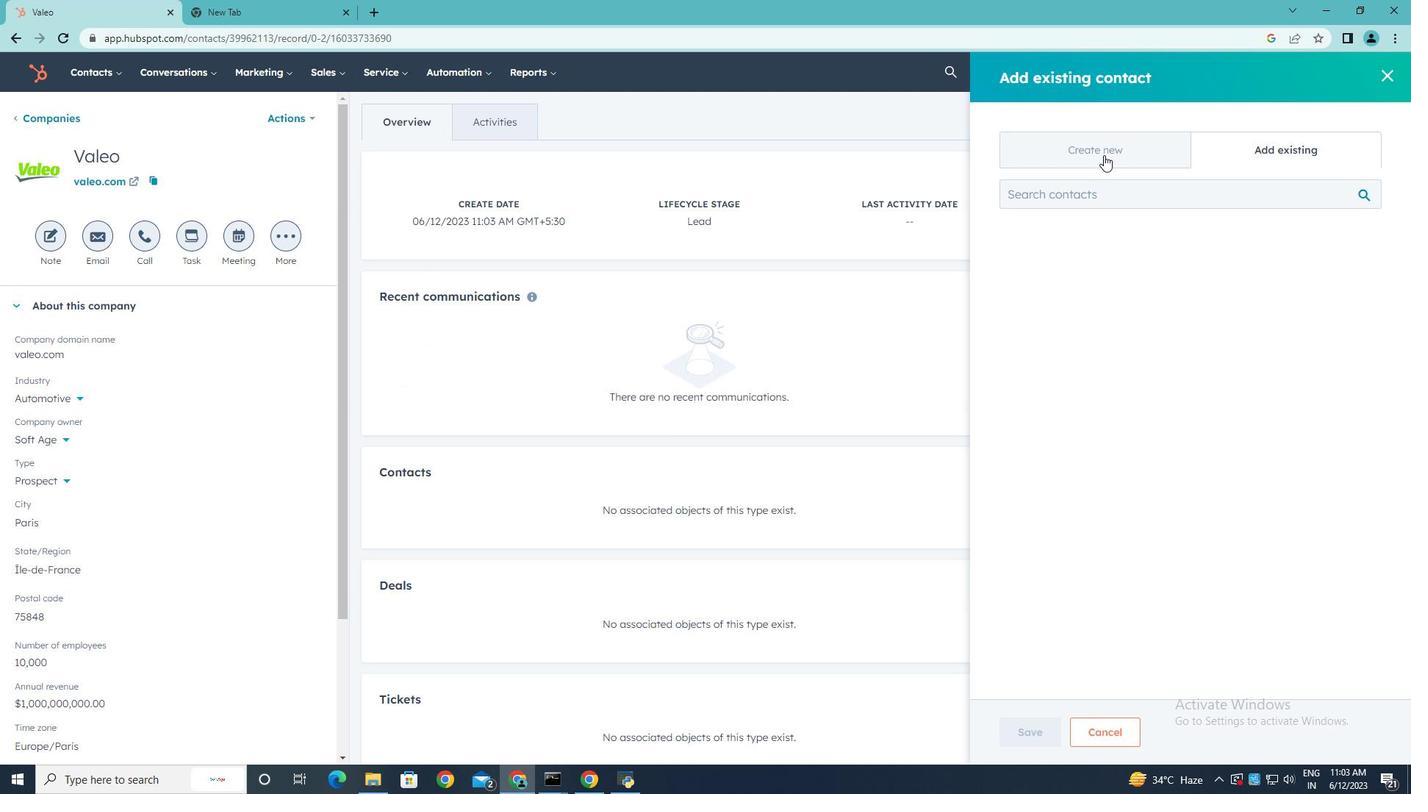 
Action: Mouse pressed left at (1107, 150)
Screenshot: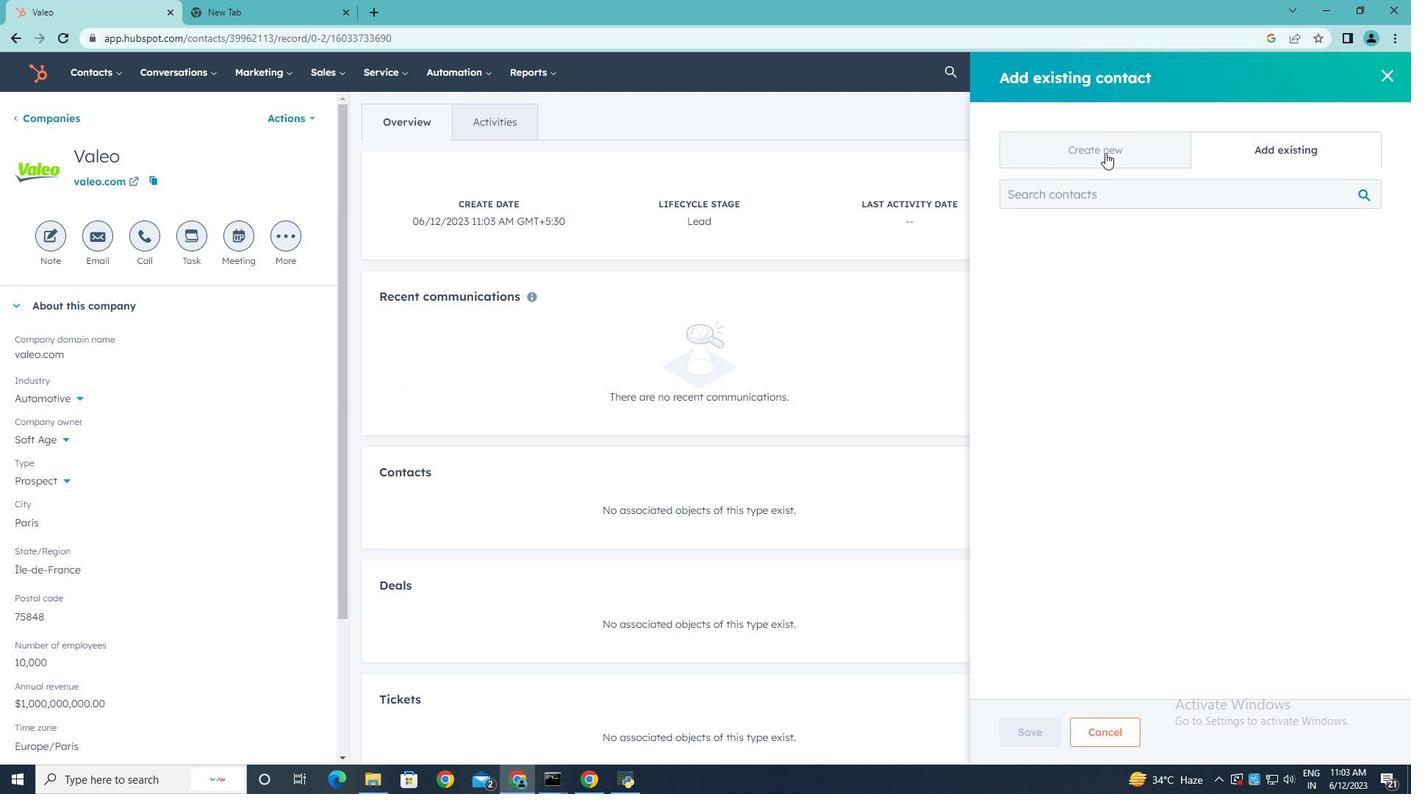 
Action: Mouse moved to (1045, 239)
Screenshot: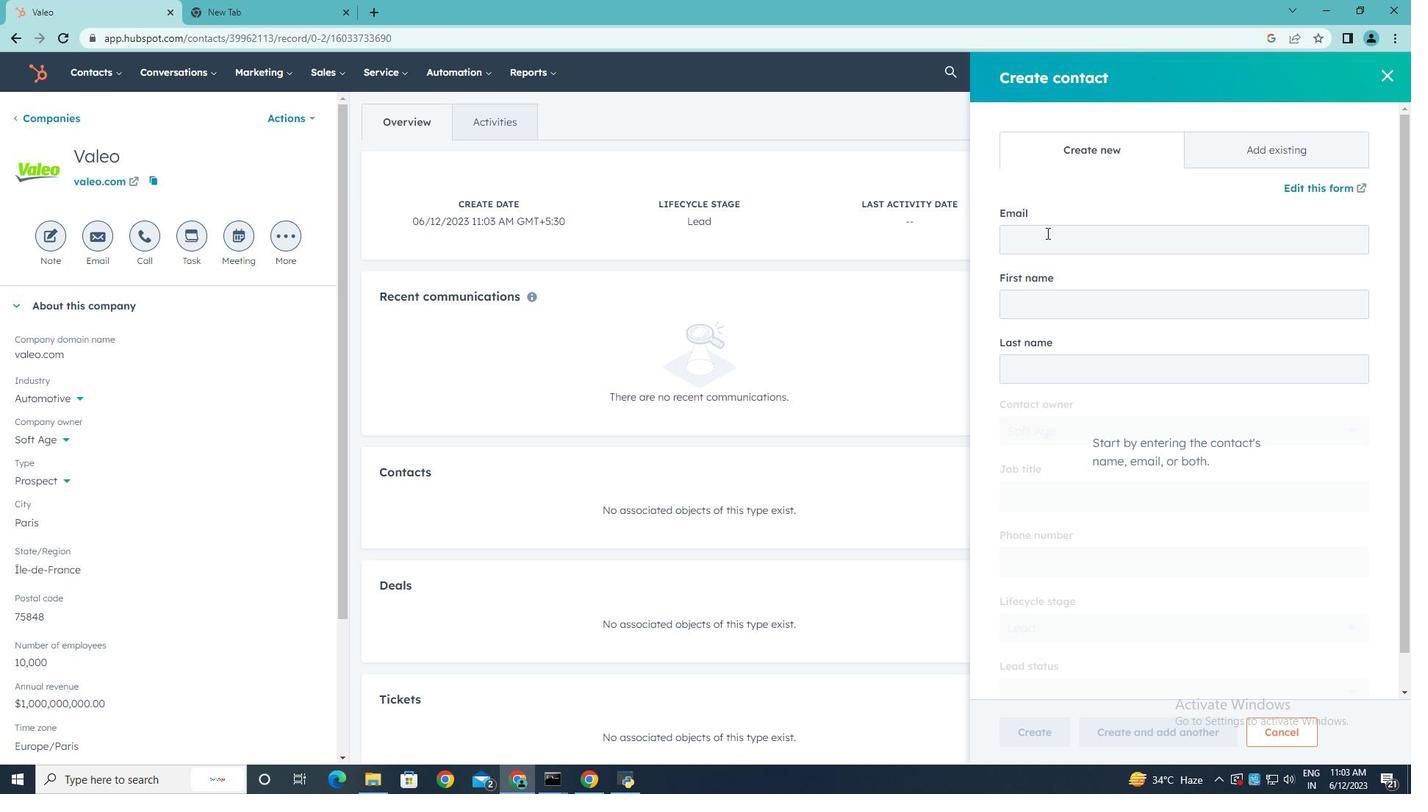 
Action: Mouse pressed left at (1045, 239)
Screenshot: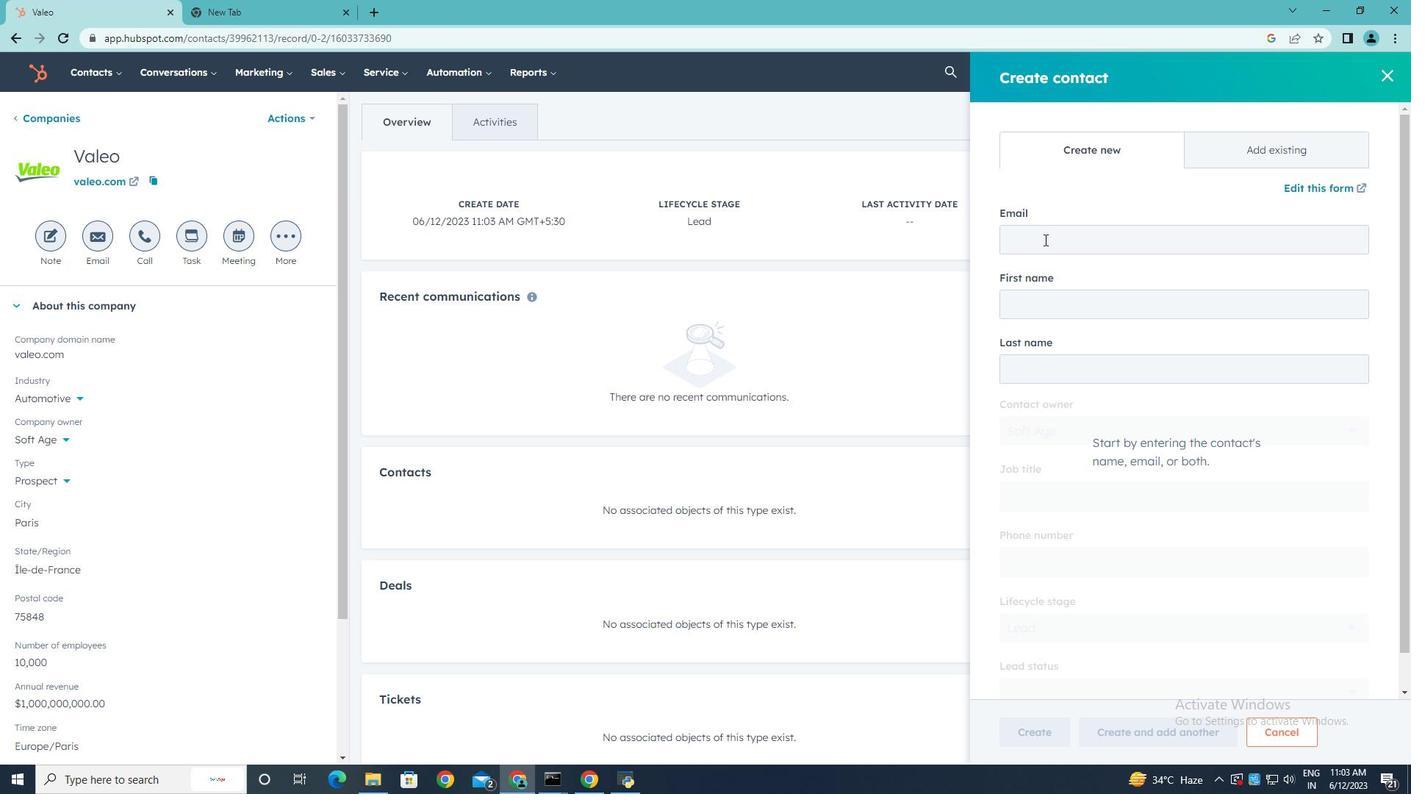
Action: Key pressed <Key.shift>Jackson21<Key.shift>Sharma<Key.shift>@valeo.com
Screenshot: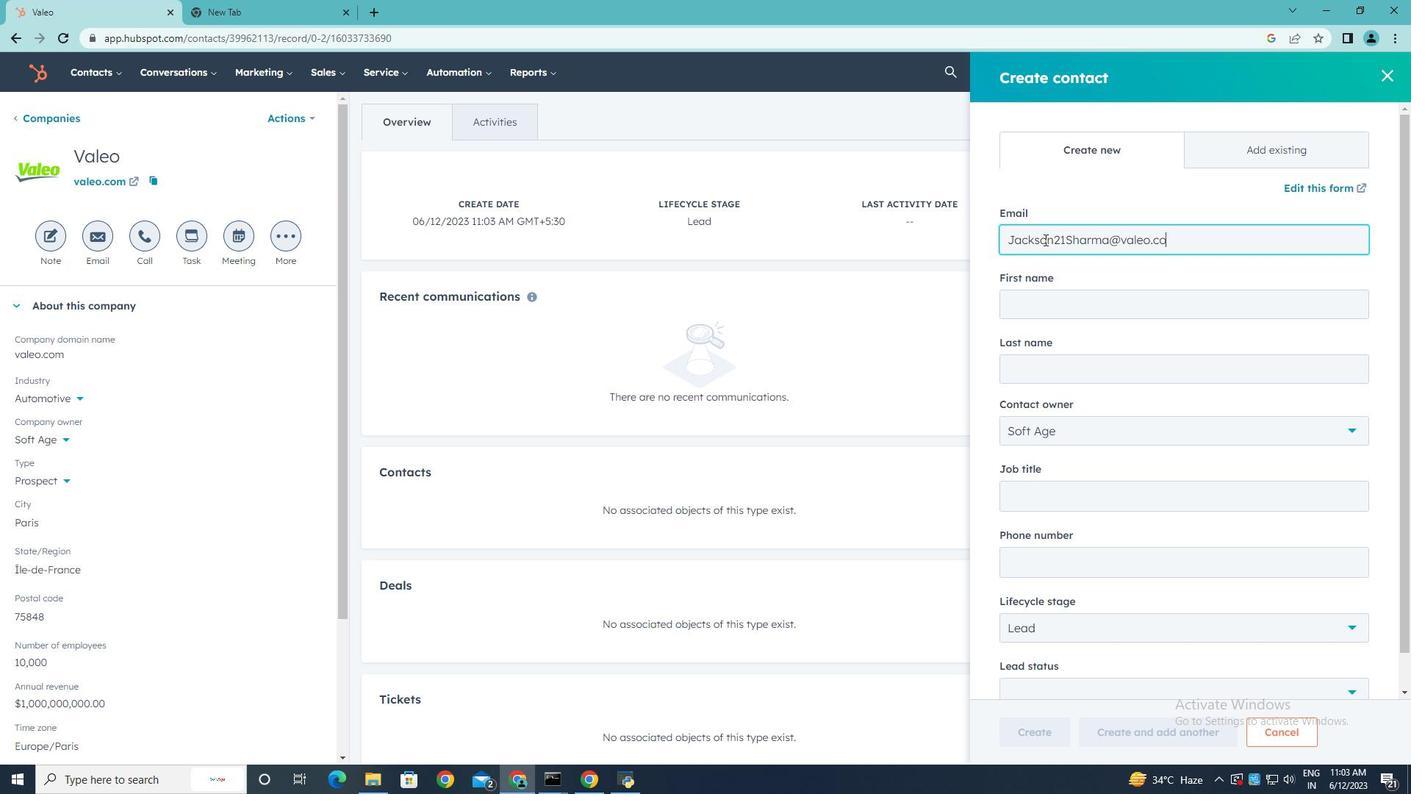 
Action: Mouse moved to (1102, 309)
Screenshot: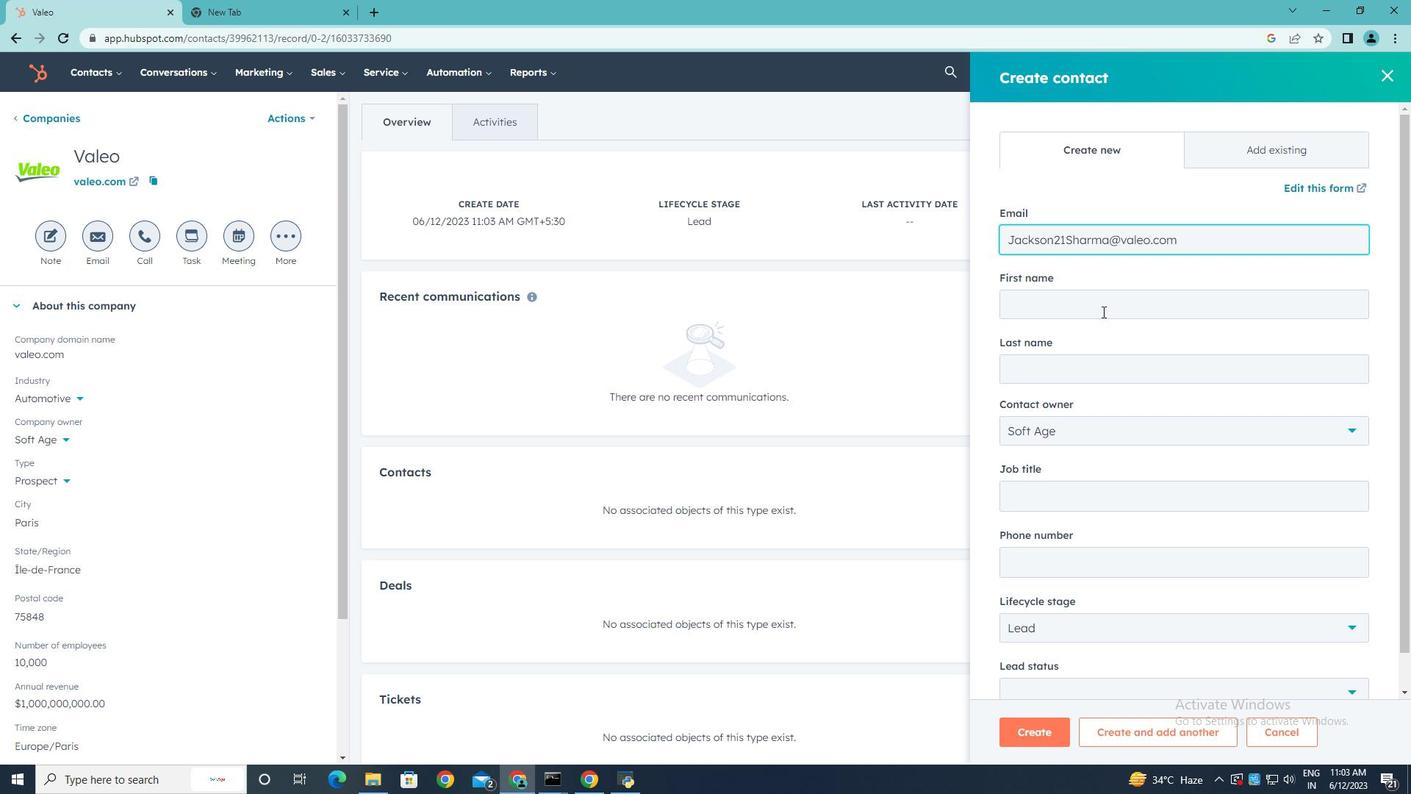 
Action: Mouse pressed left at (1102, 309)
Screenshot: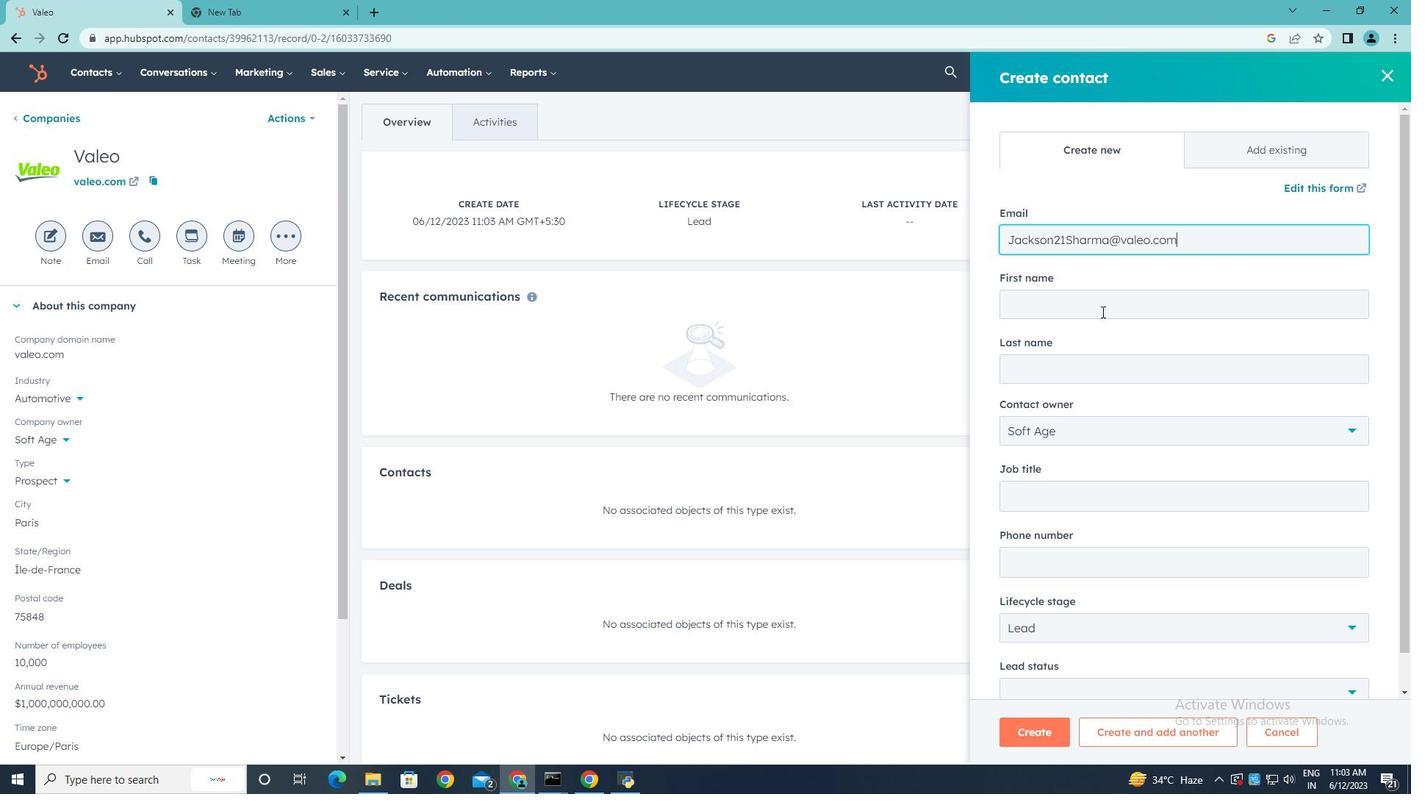 
Action: Key pressed <Key.shift><Key.shift>Jackson
Screenshot: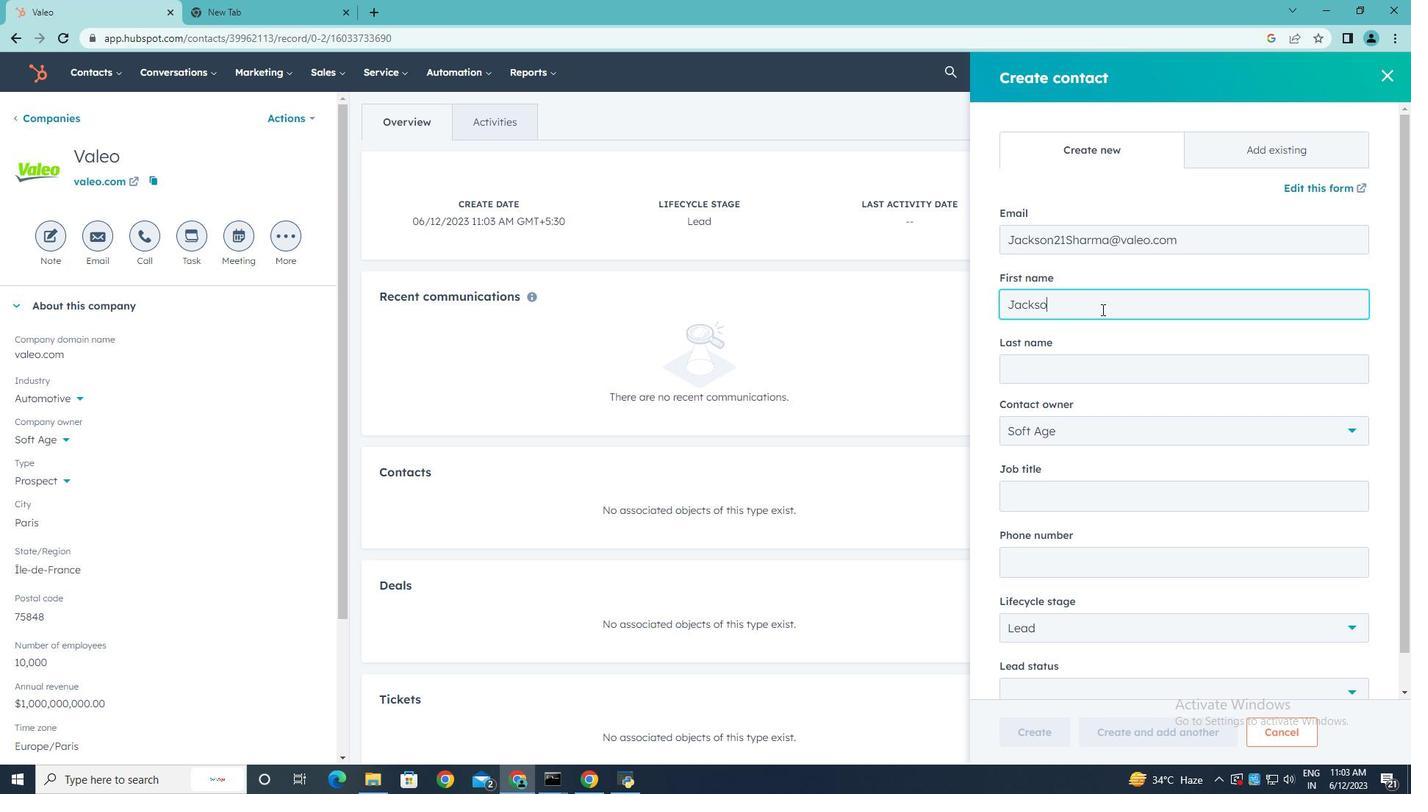 
Action: Mouse moved to (1066, 361)
Screenshot: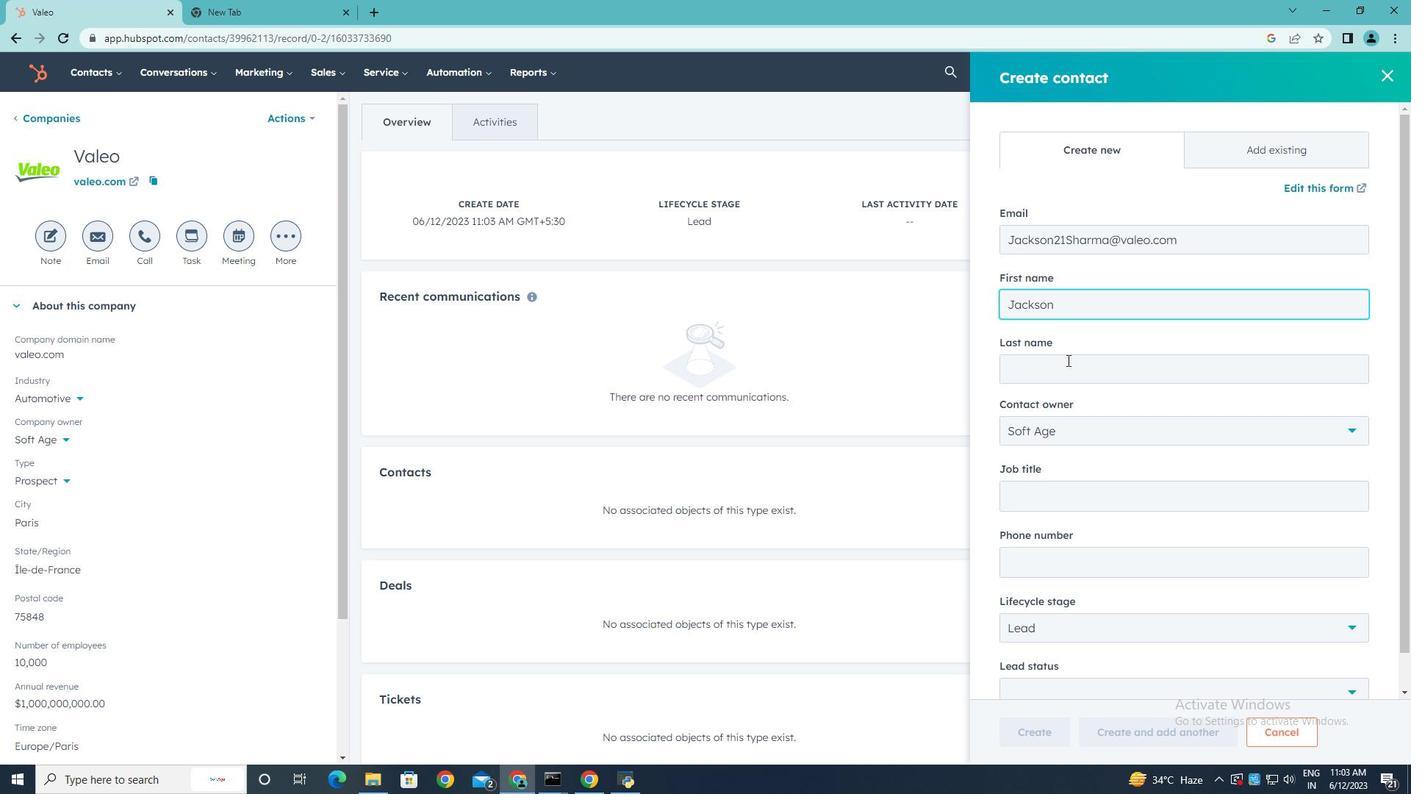 
Action: Mouse pressed left at (1066, 361)
Screenshot: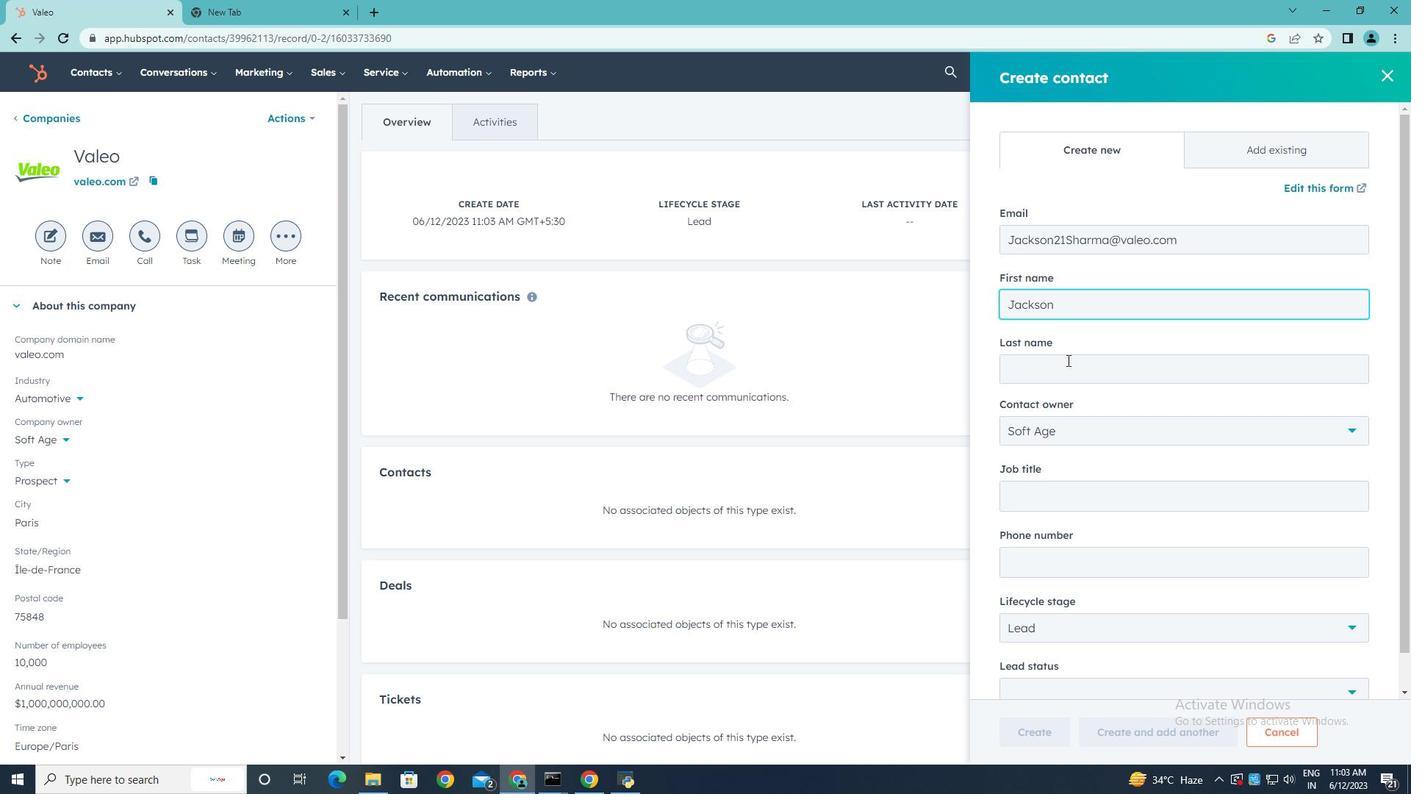 
Action: Key pressed <Key.shift>Sharma
Screenshot: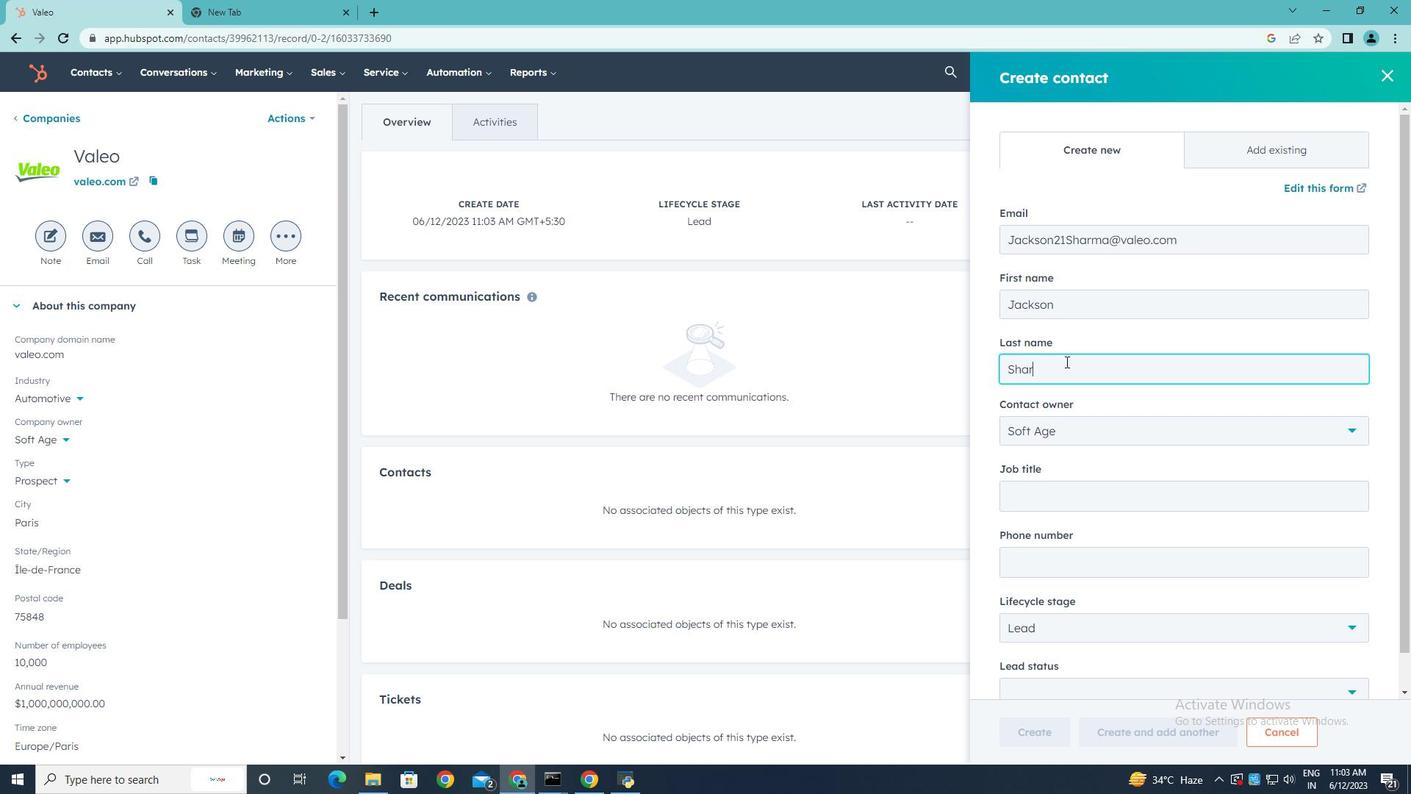 
Action: Mouse moved to (1157, 498)
Screenshot: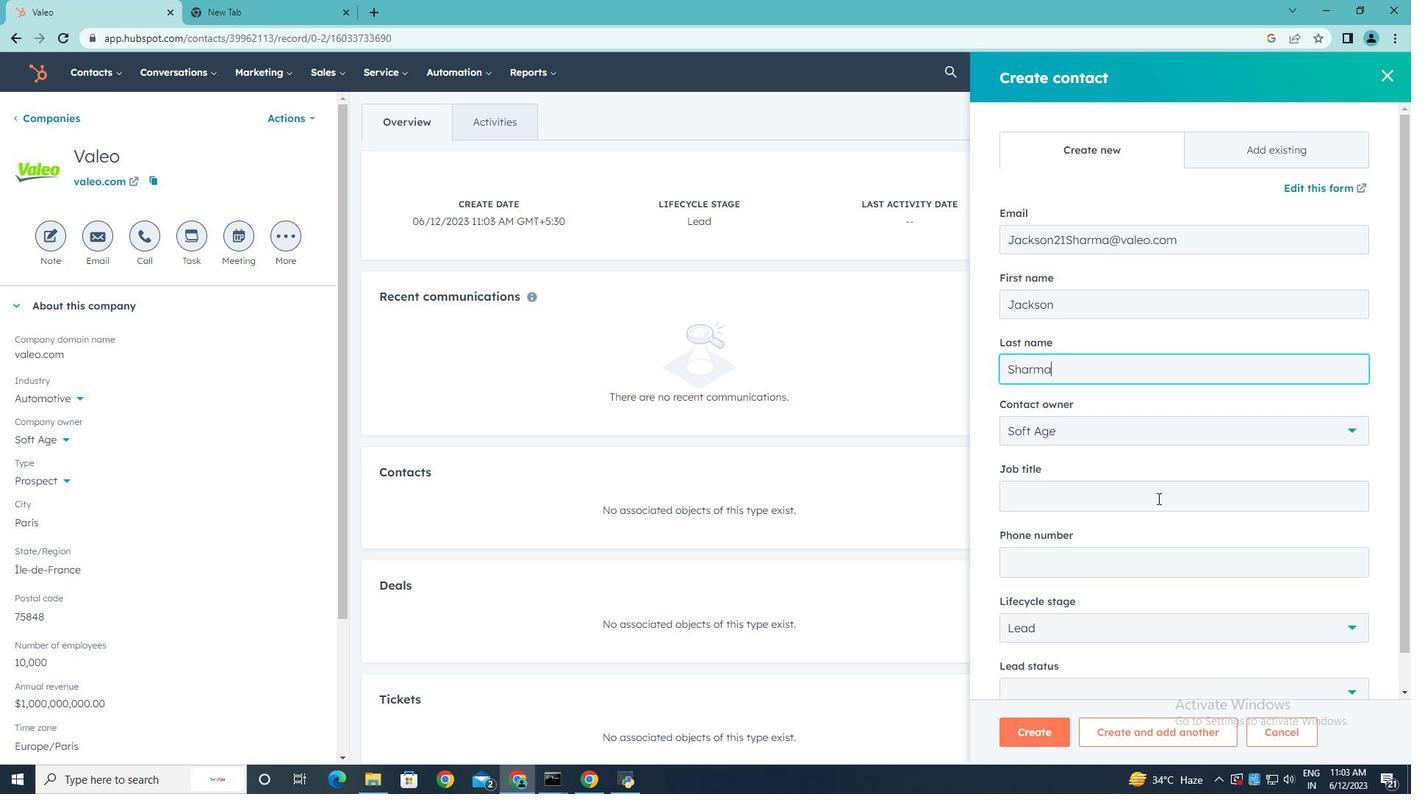 
Action: Mouse pressed left at (1157, 498)
Screenshot: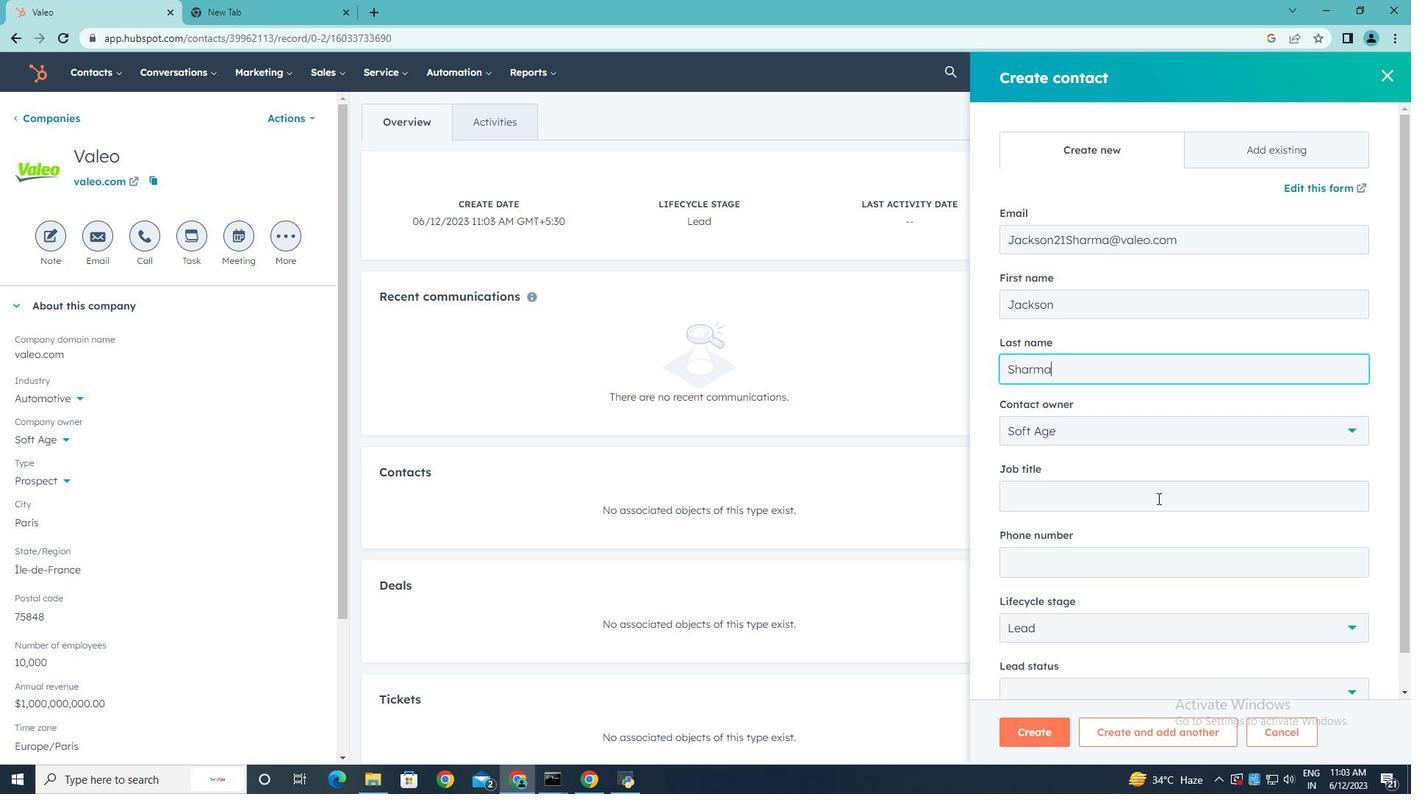 
Action: Key pressed <Key.shift>Technical<Key.space><Key.shift>Writer
Screenshot: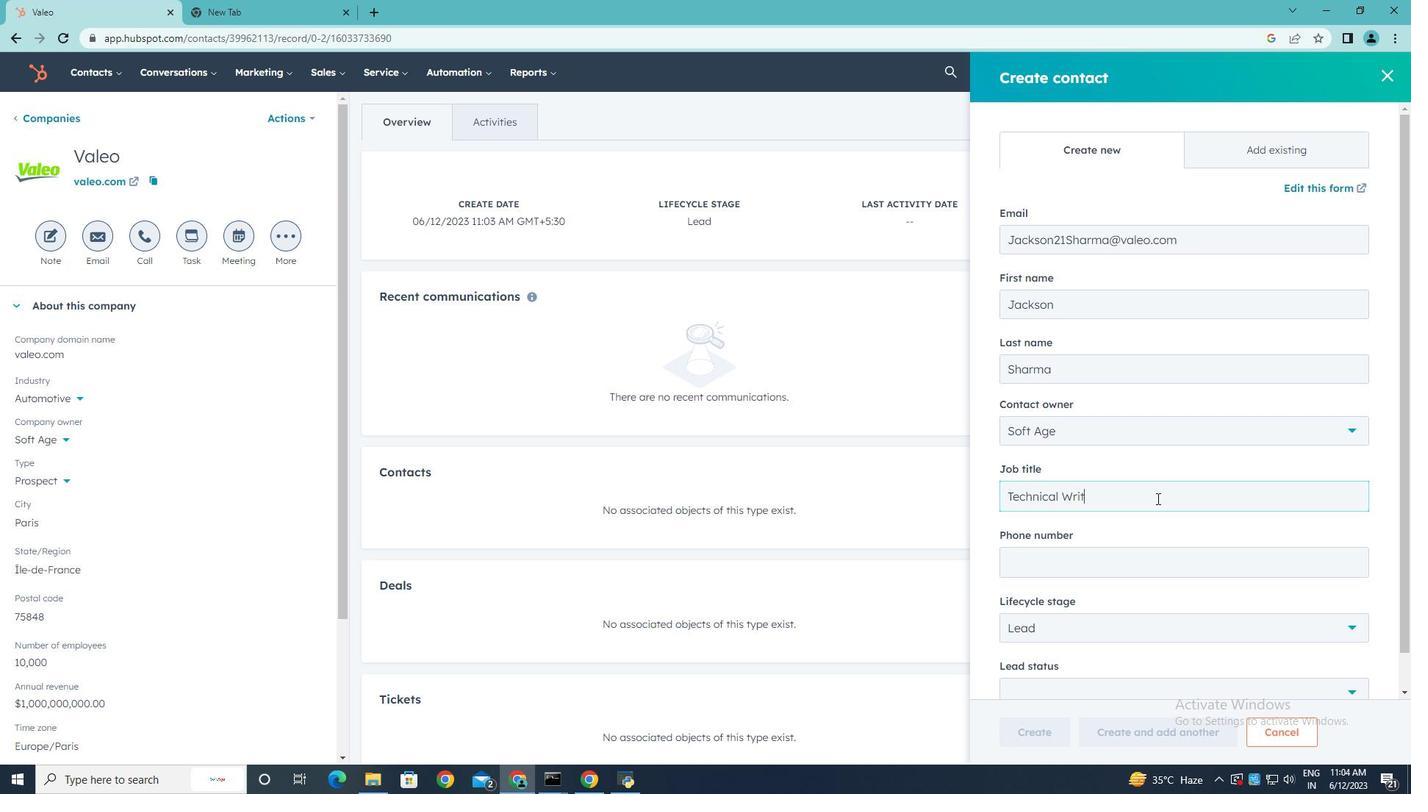 
Action: Mouse moved to (1089, 559)
Screenshot: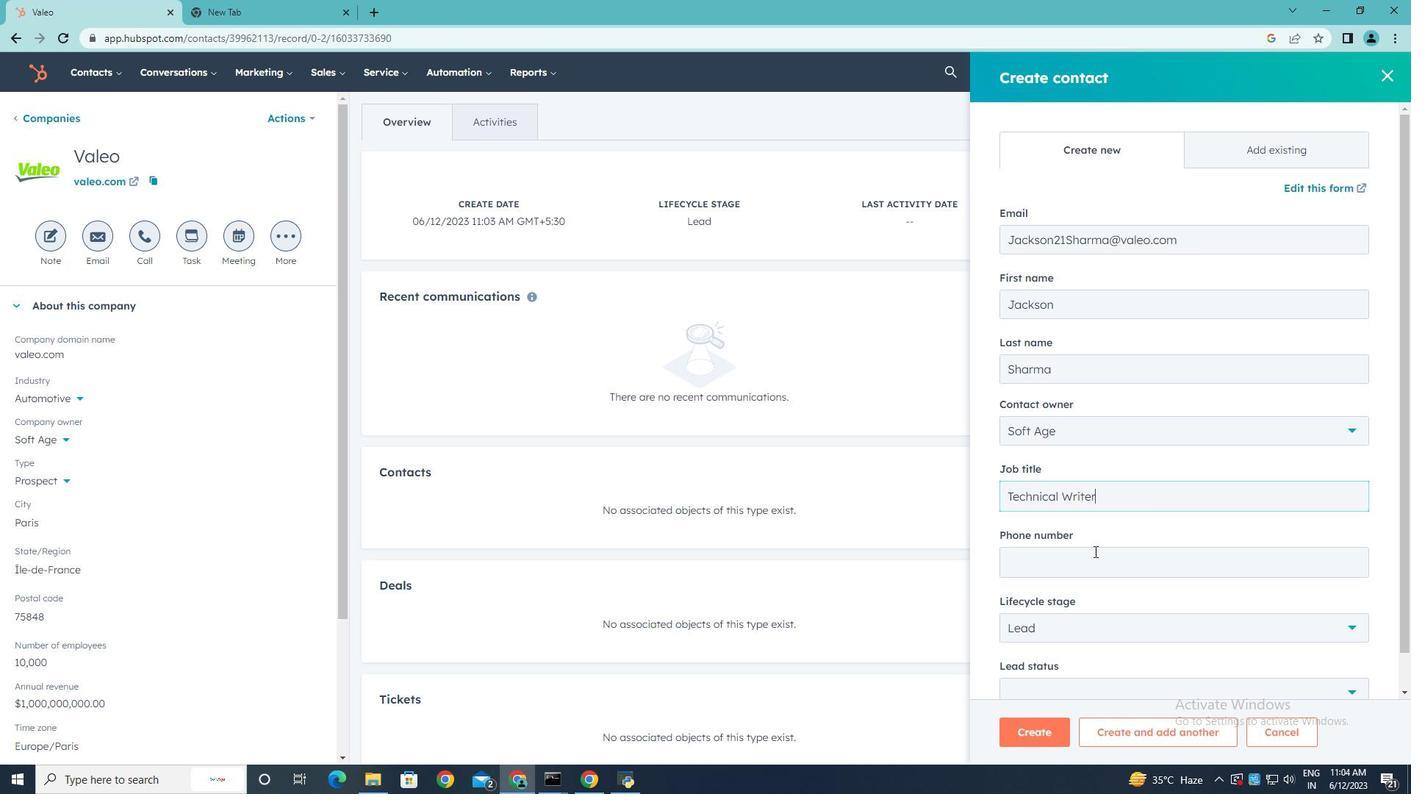 
Action: Mouse pressed left at (1089, 559)
Screenshot: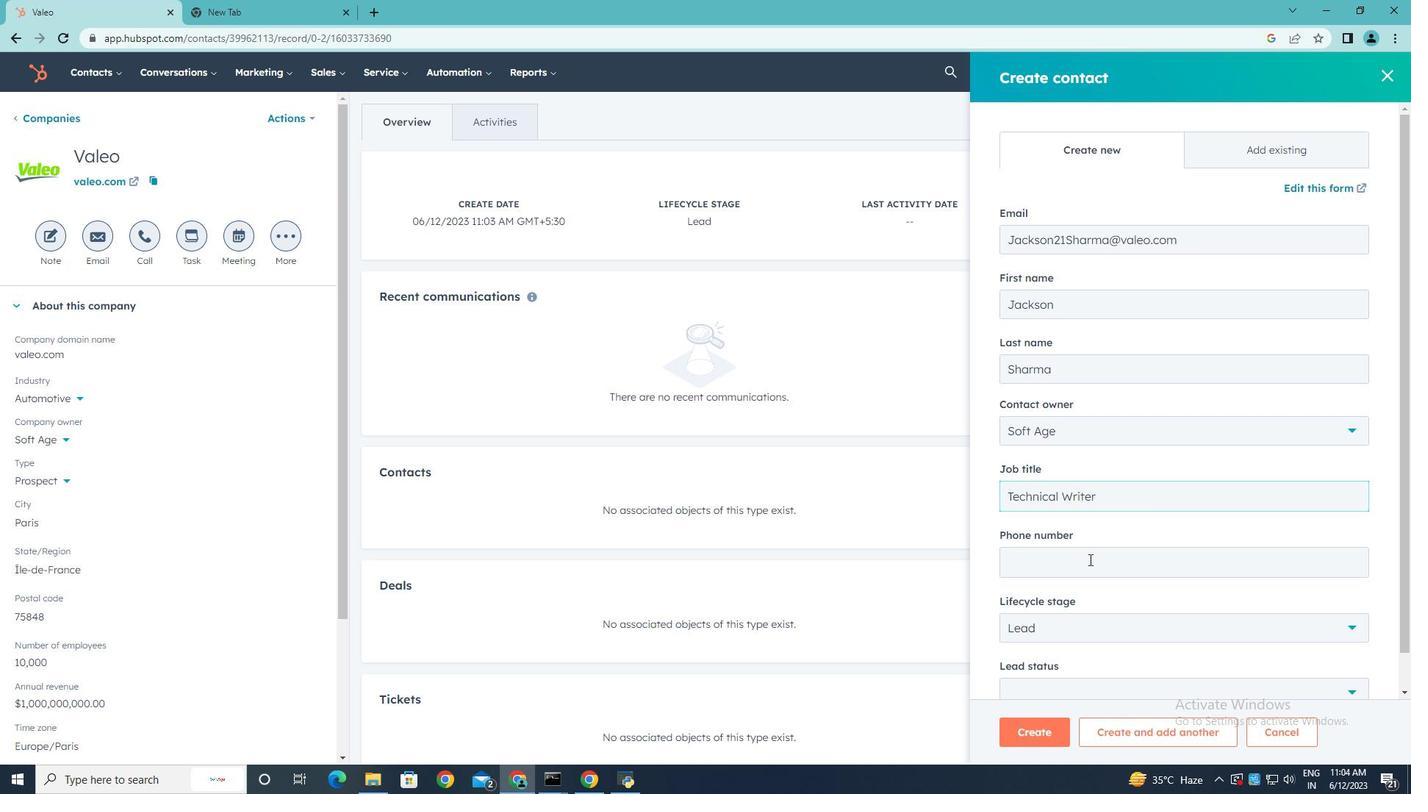 
Action: Key pressed 2025559015
Screenshot: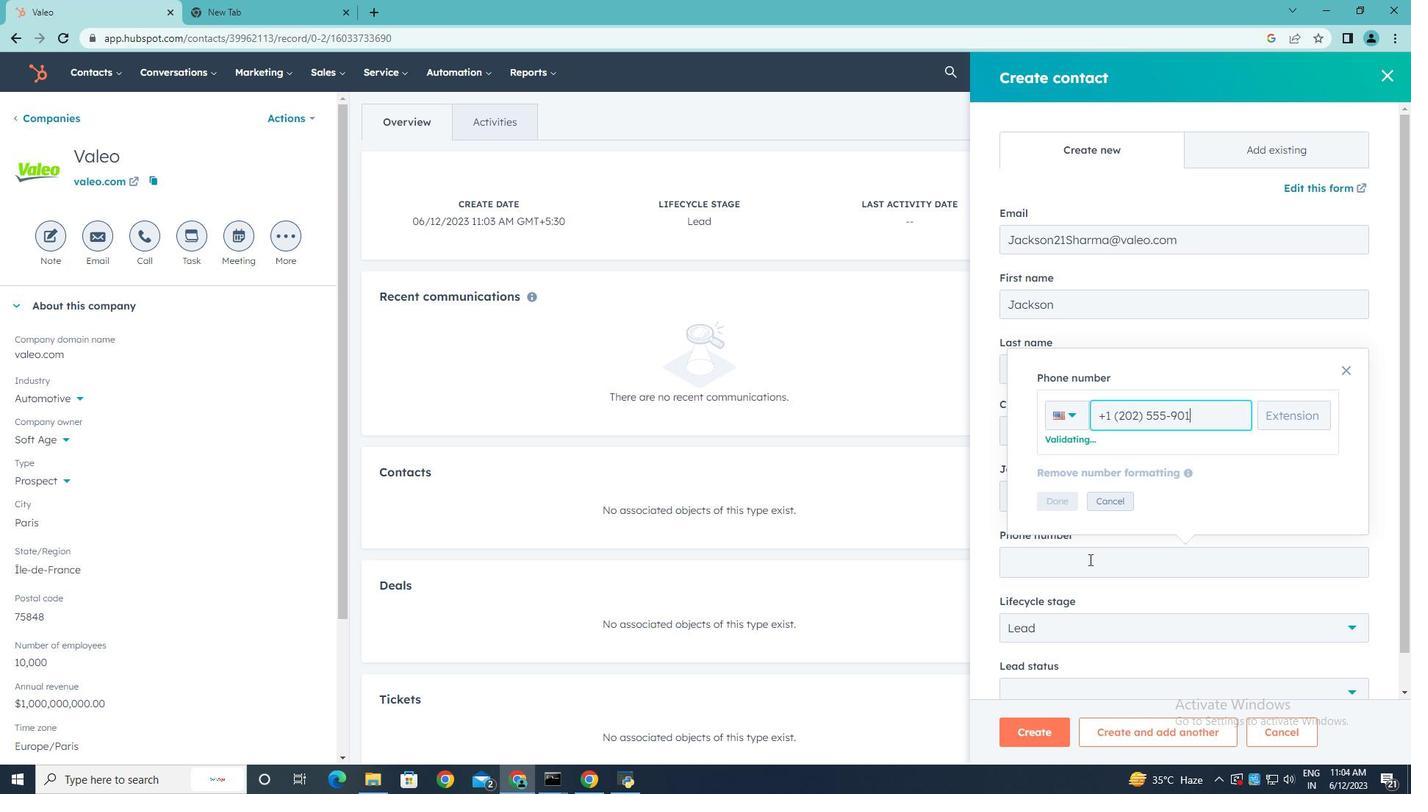 
Action: Mouse moved to (1062, 503)
Screenshot: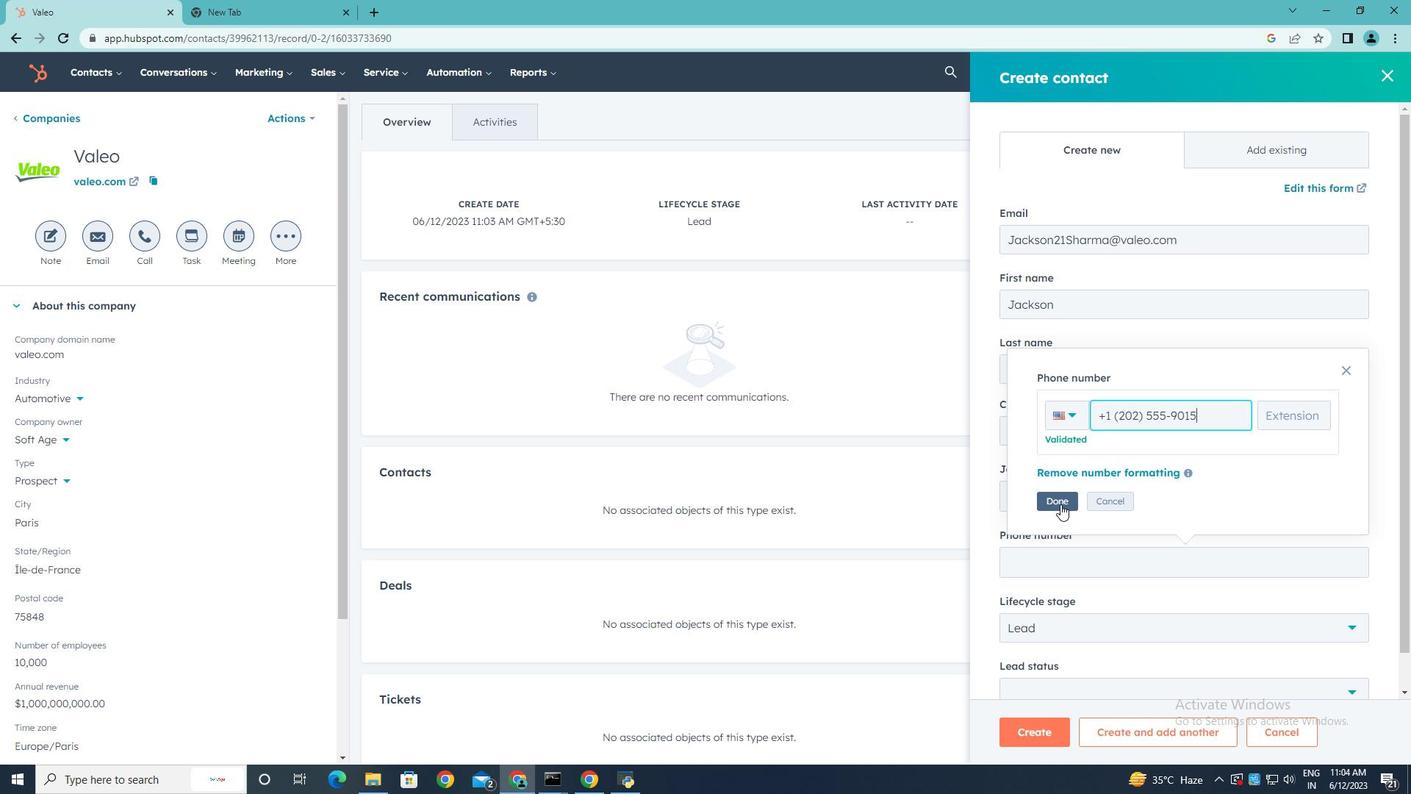 
Action: Mouse pressed left at (1062, 503)
Screenshot: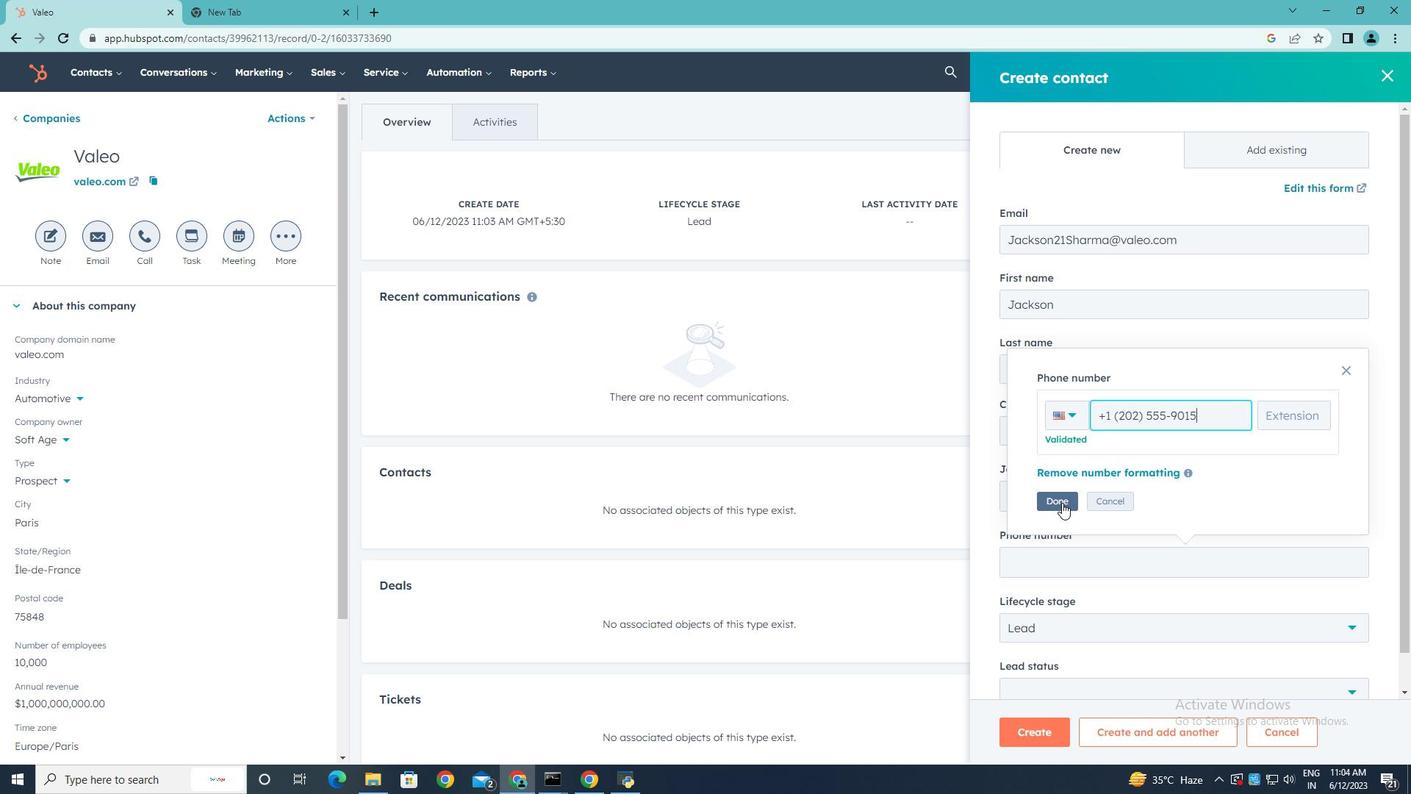 
Action: Mouse moved to (1353, 622)
Screenshot: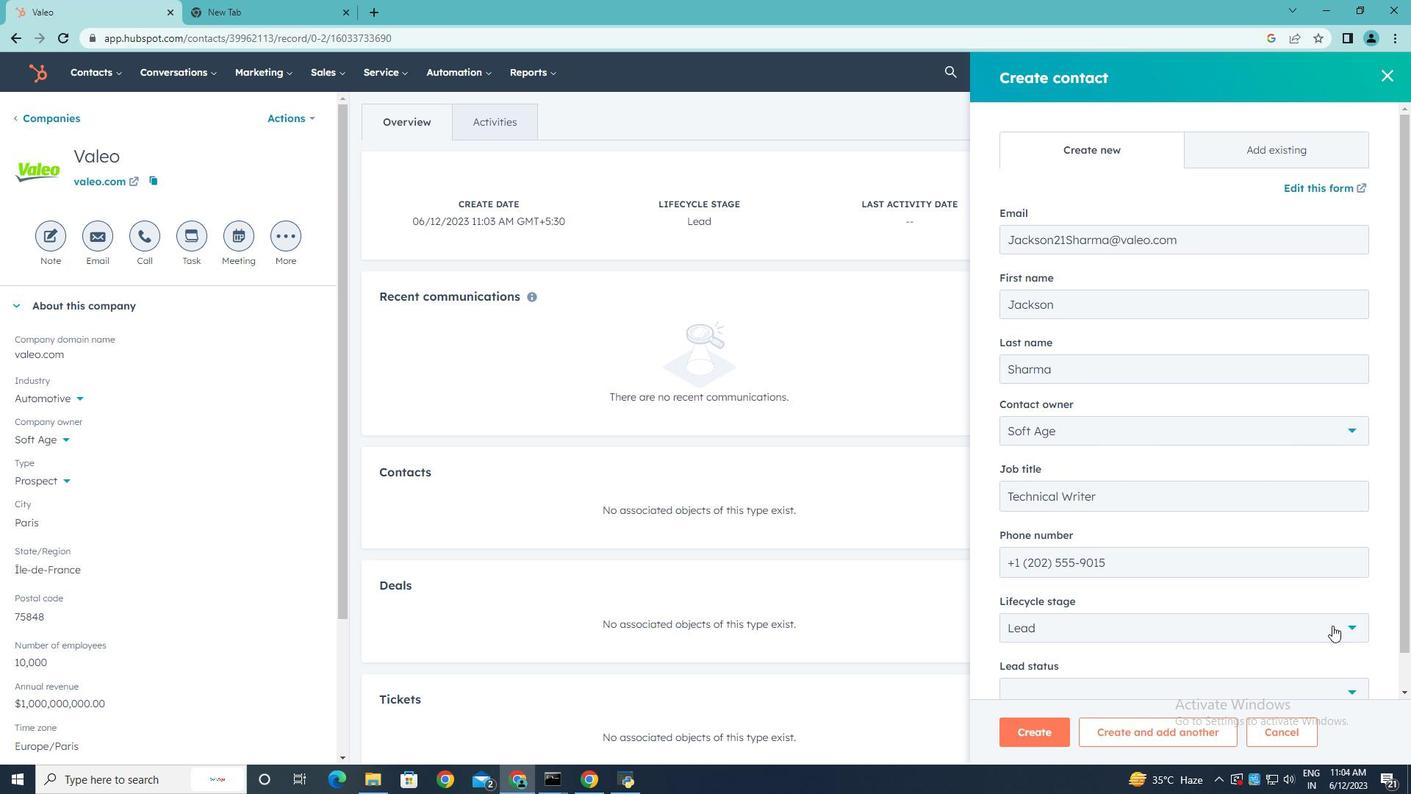 
Action: Mouse pressed left at (1353, 622)
Screenshot: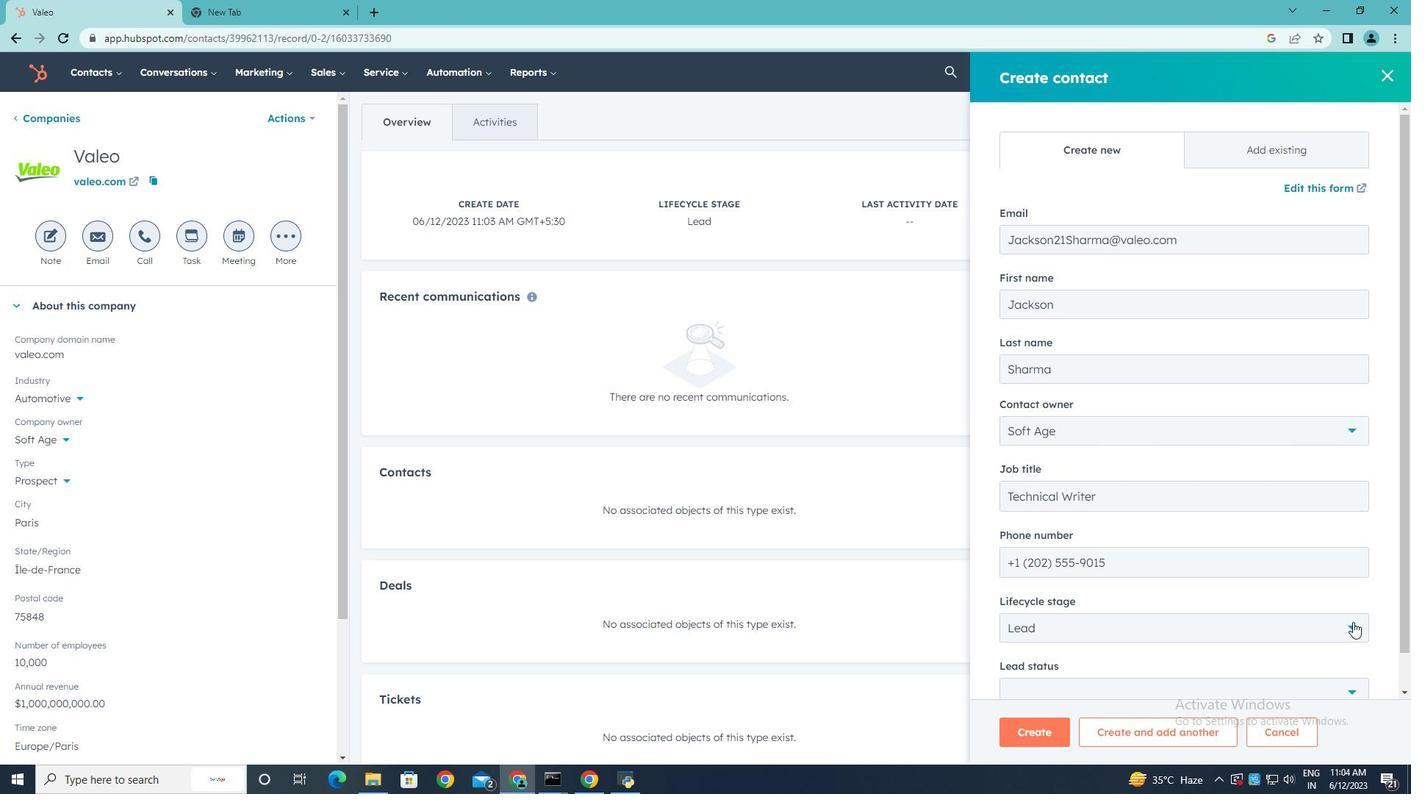 
Action: Mouse moved to (1253, 494)
Screenshot: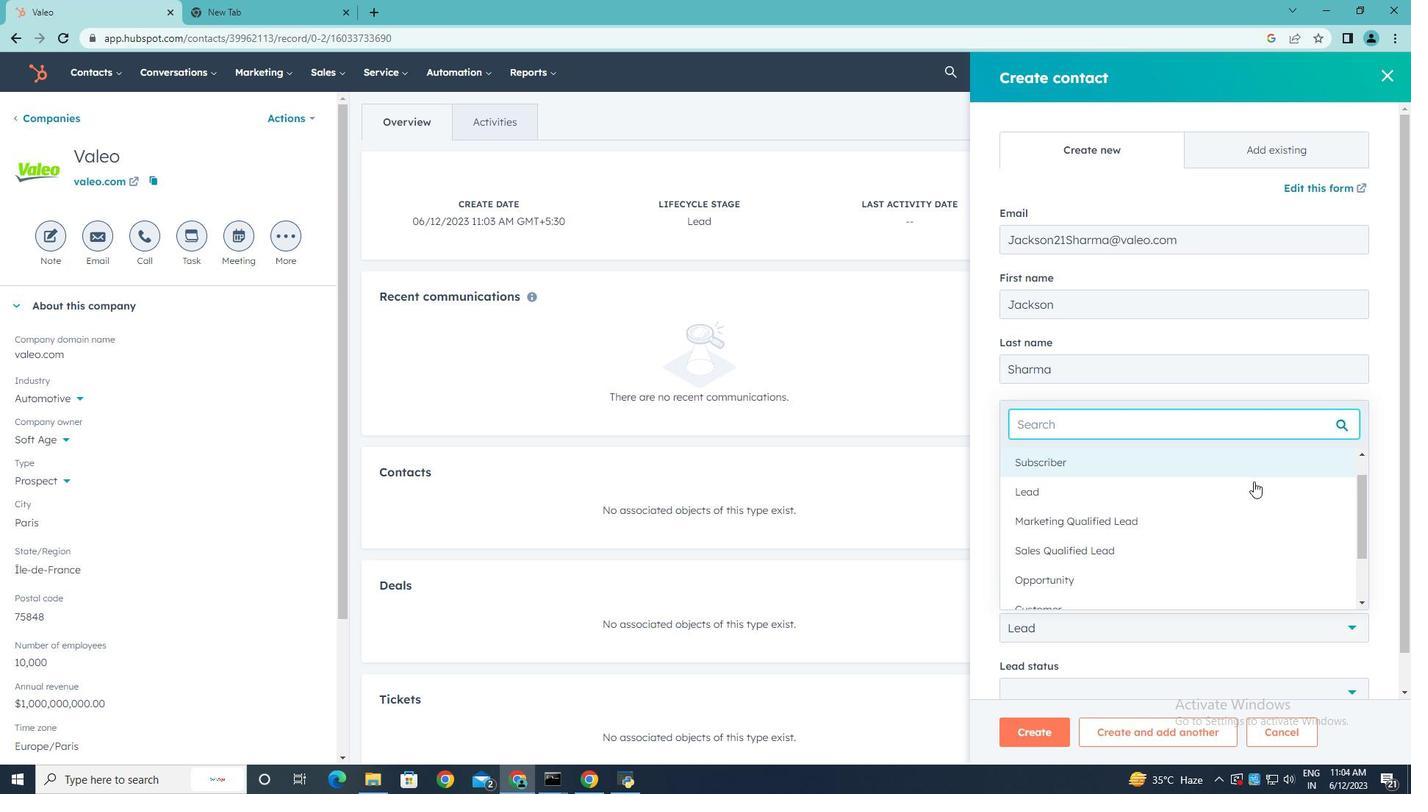 
Action: Mouse pressed left at (1253, 494)
Screenshot: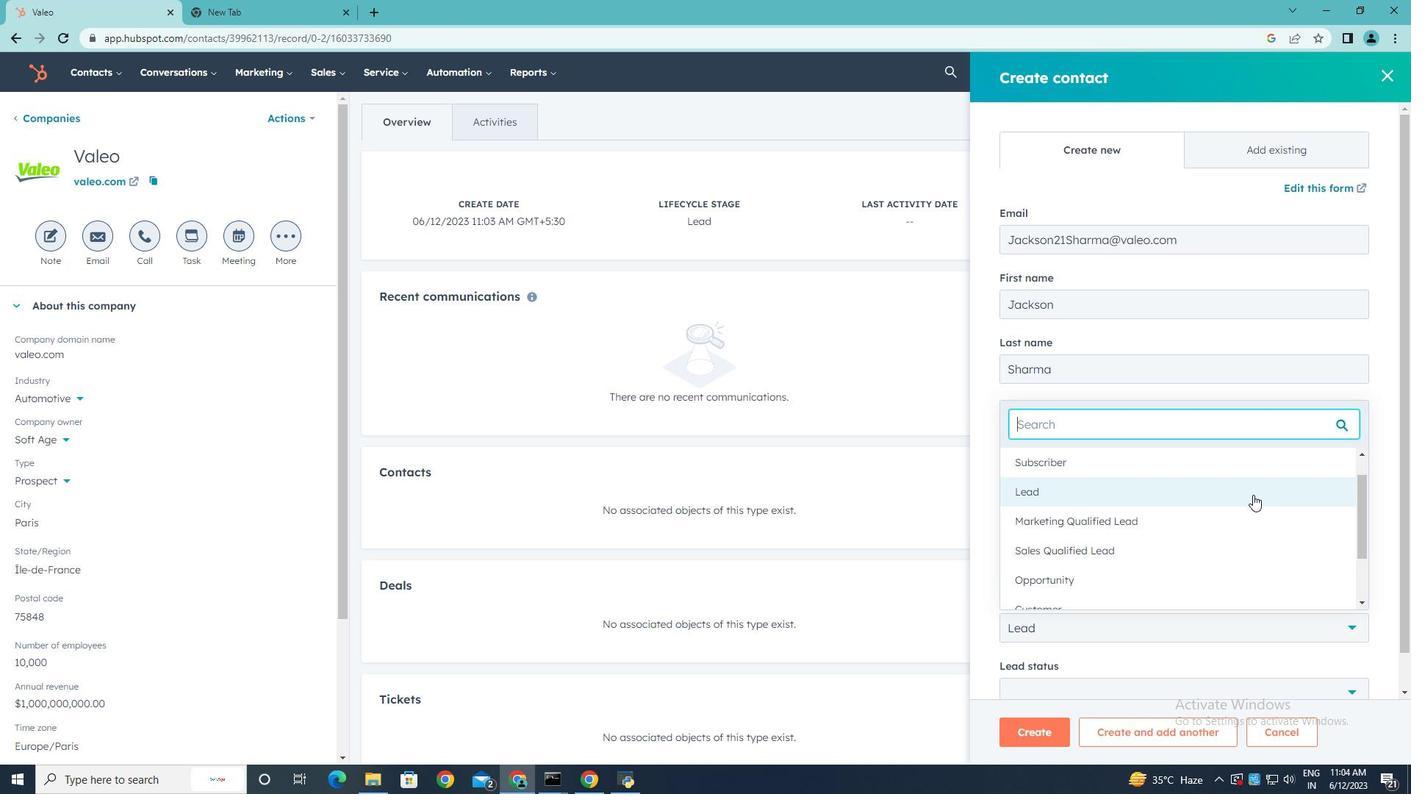 
Action: Mouse moved to (1354, 690)
Screenshot: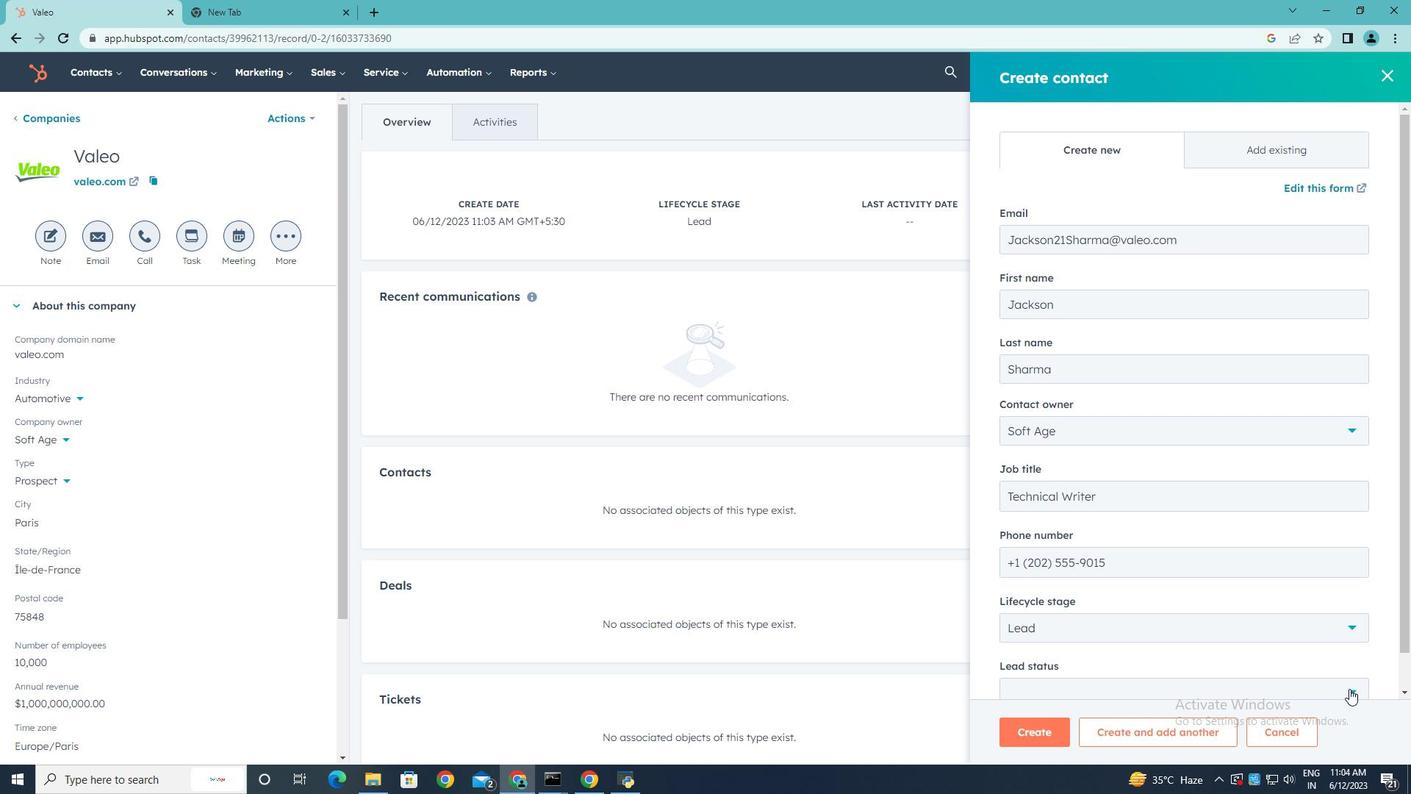 
Action: Mouse pressed left at (1354, 690)
Screenshot: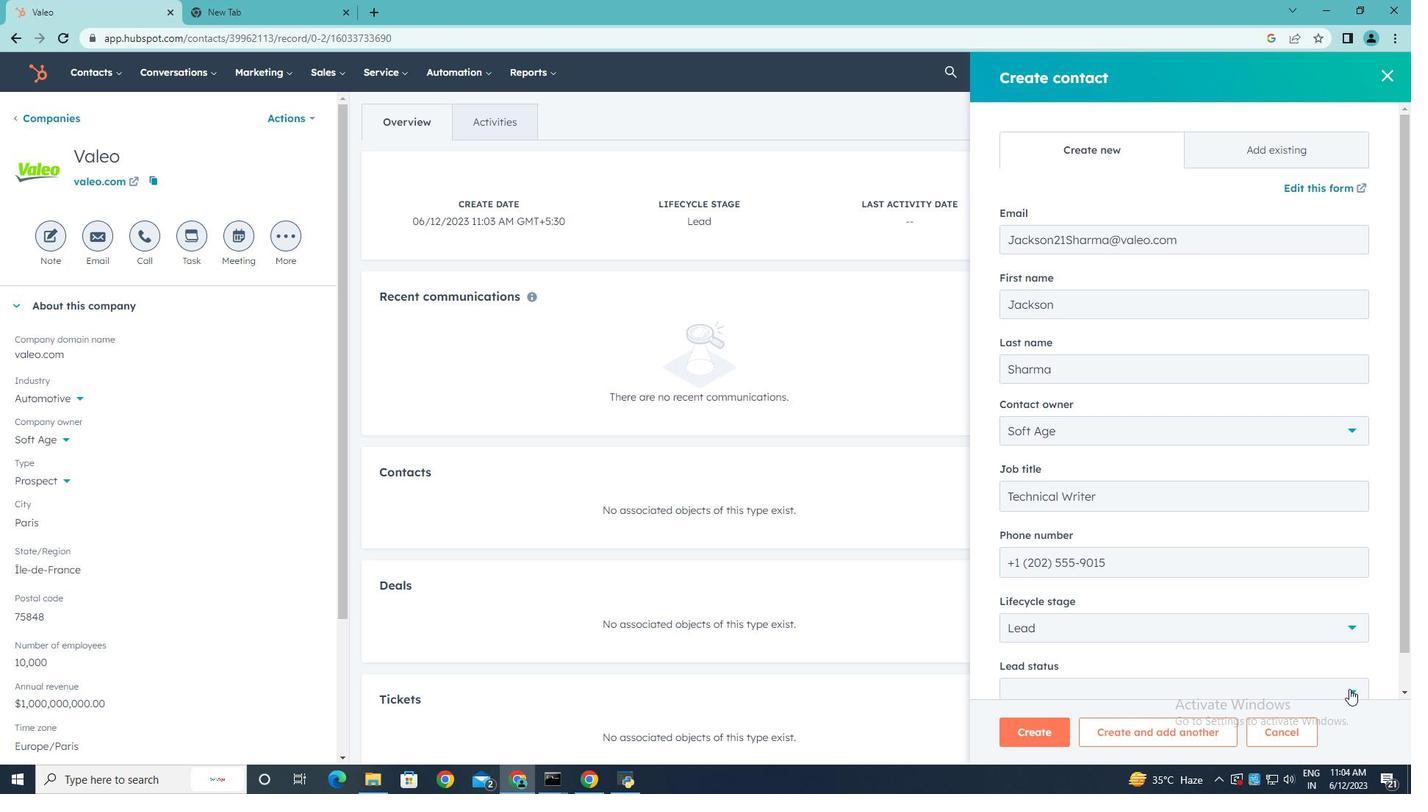 
Action: Mouse moved to (1267, 594)
Screenshot: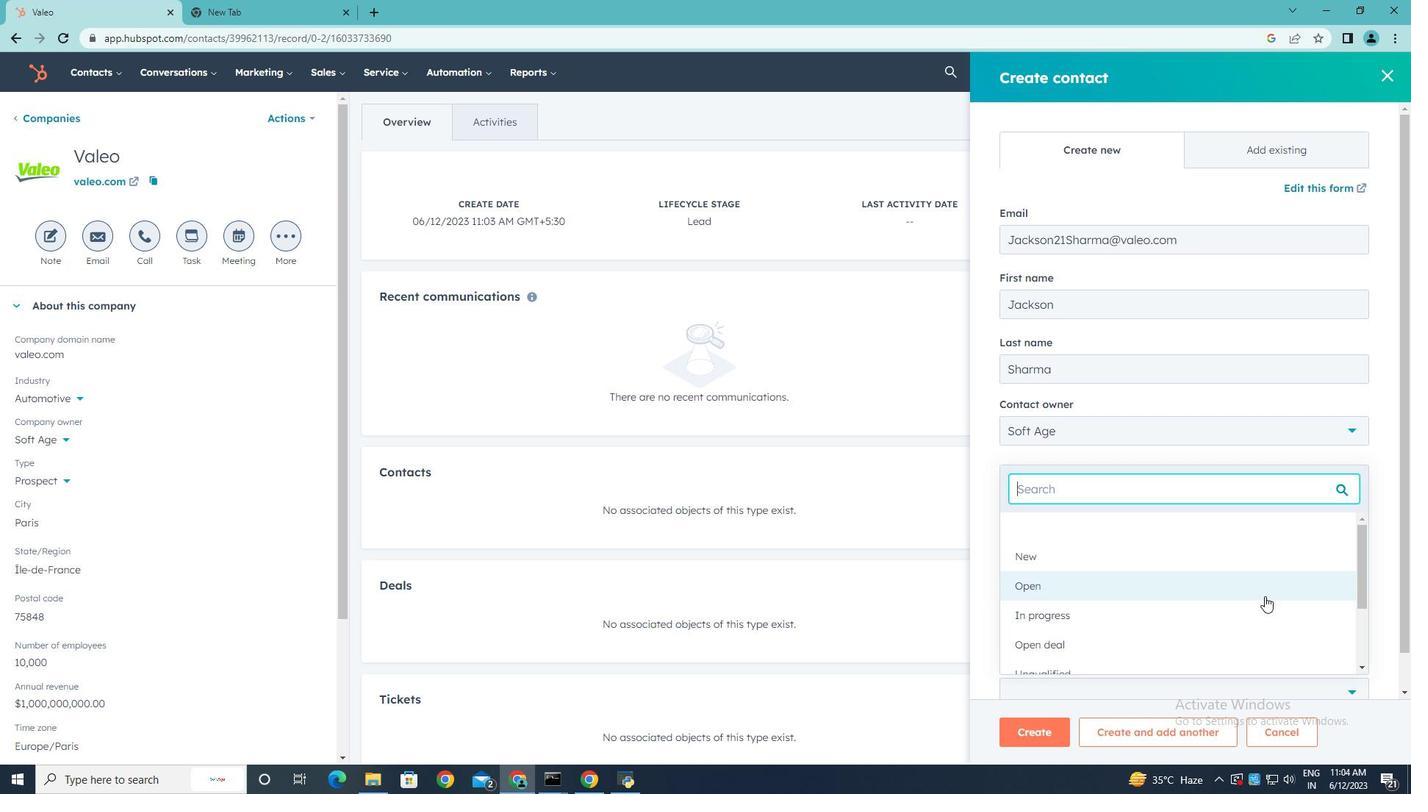 
Action: Mouse pressed left at (1267, 594)
Screenshot: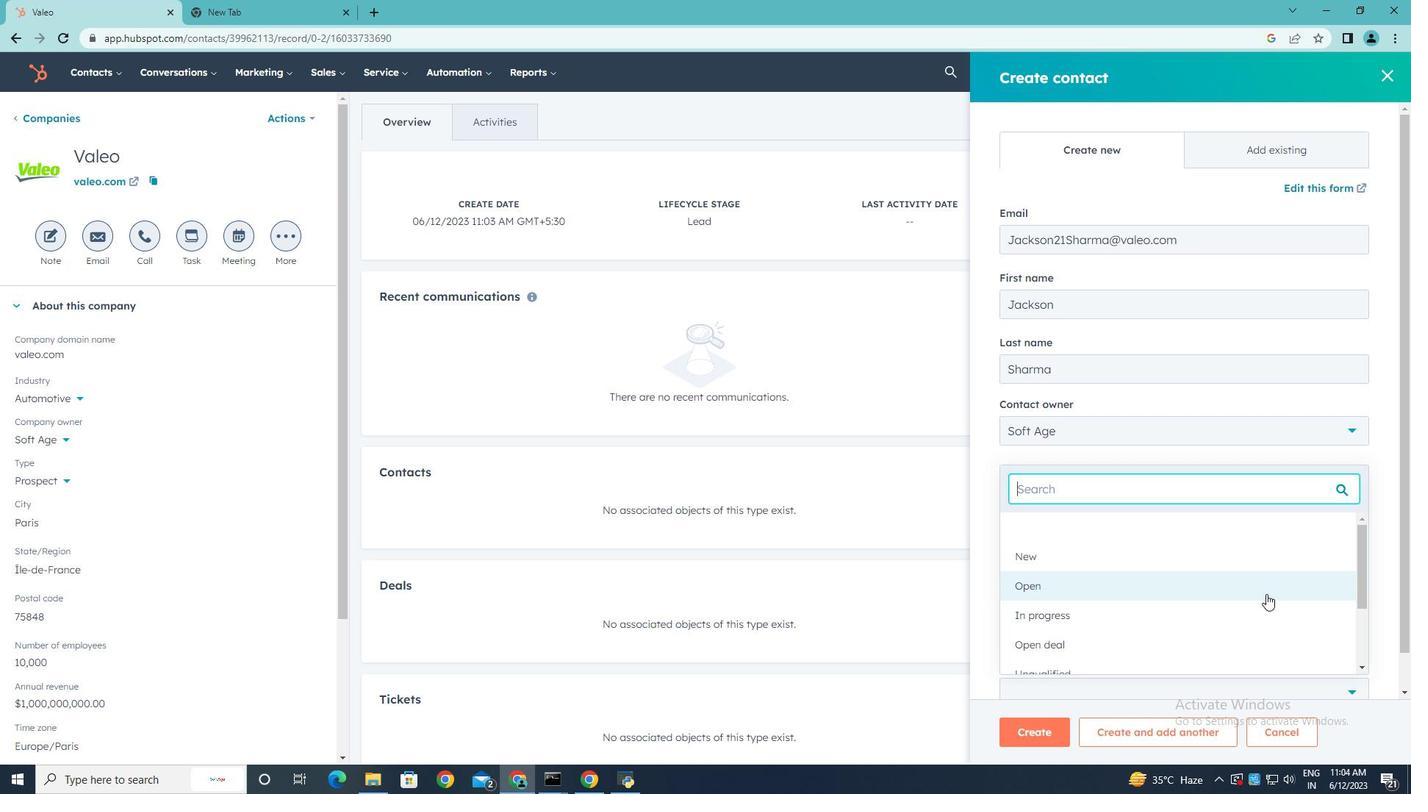 
Action: Mouse scrolled (1267, 593) with delta (0, 0)
Screenshot: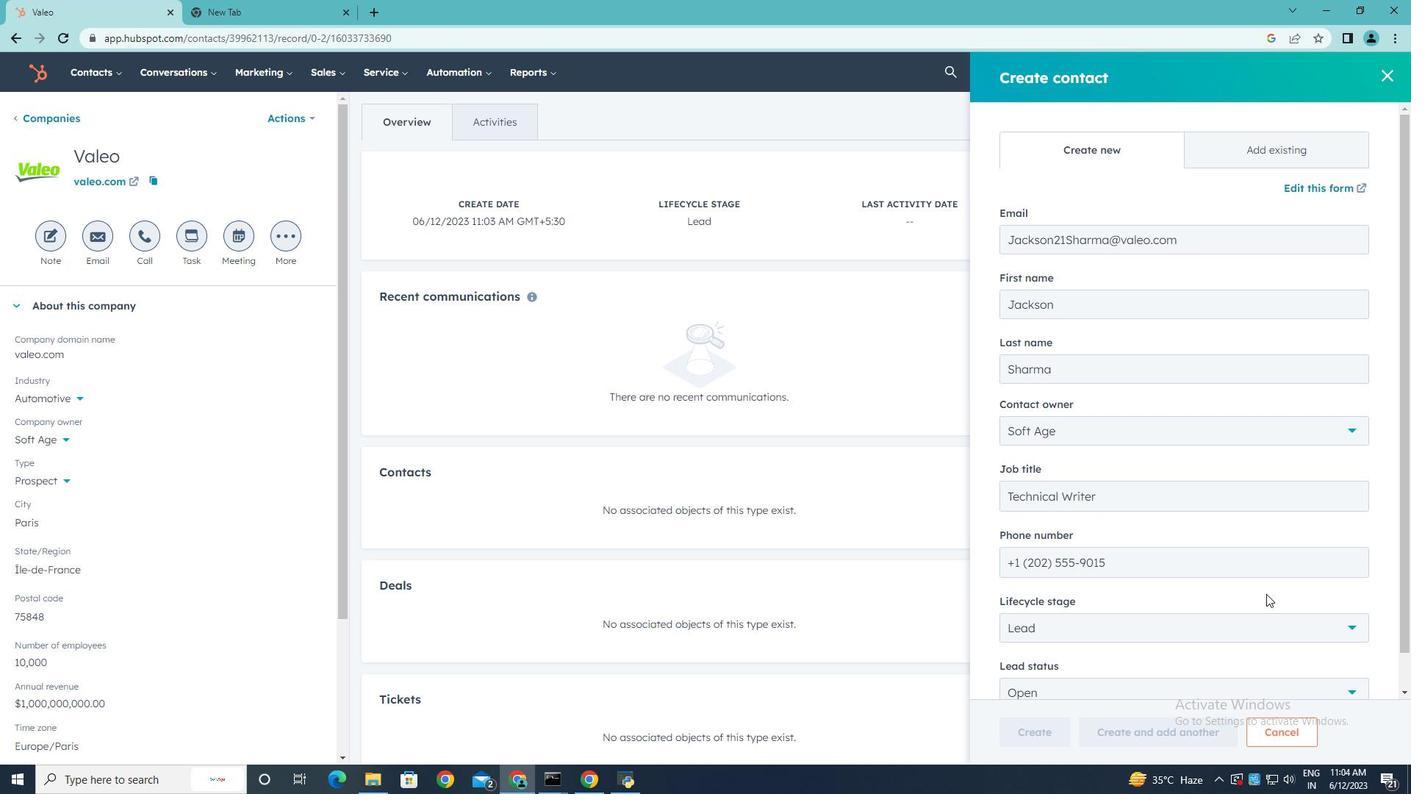 
Action: Mouse scrolled (1267, 593) with delta (0, 0)
Screenshot: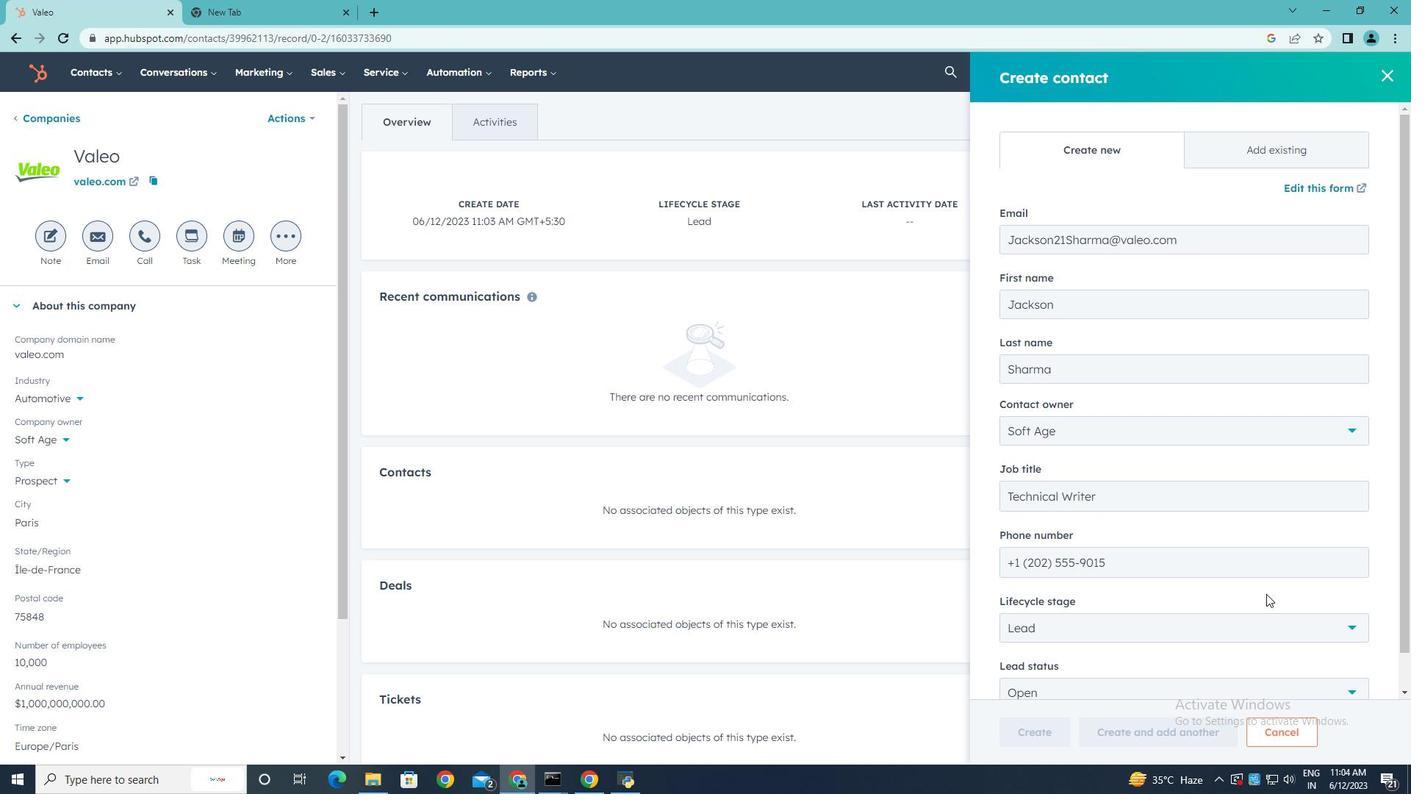 
Action: Mouse scrolled (1267, 593) with delta (0, 0)
Screenshot: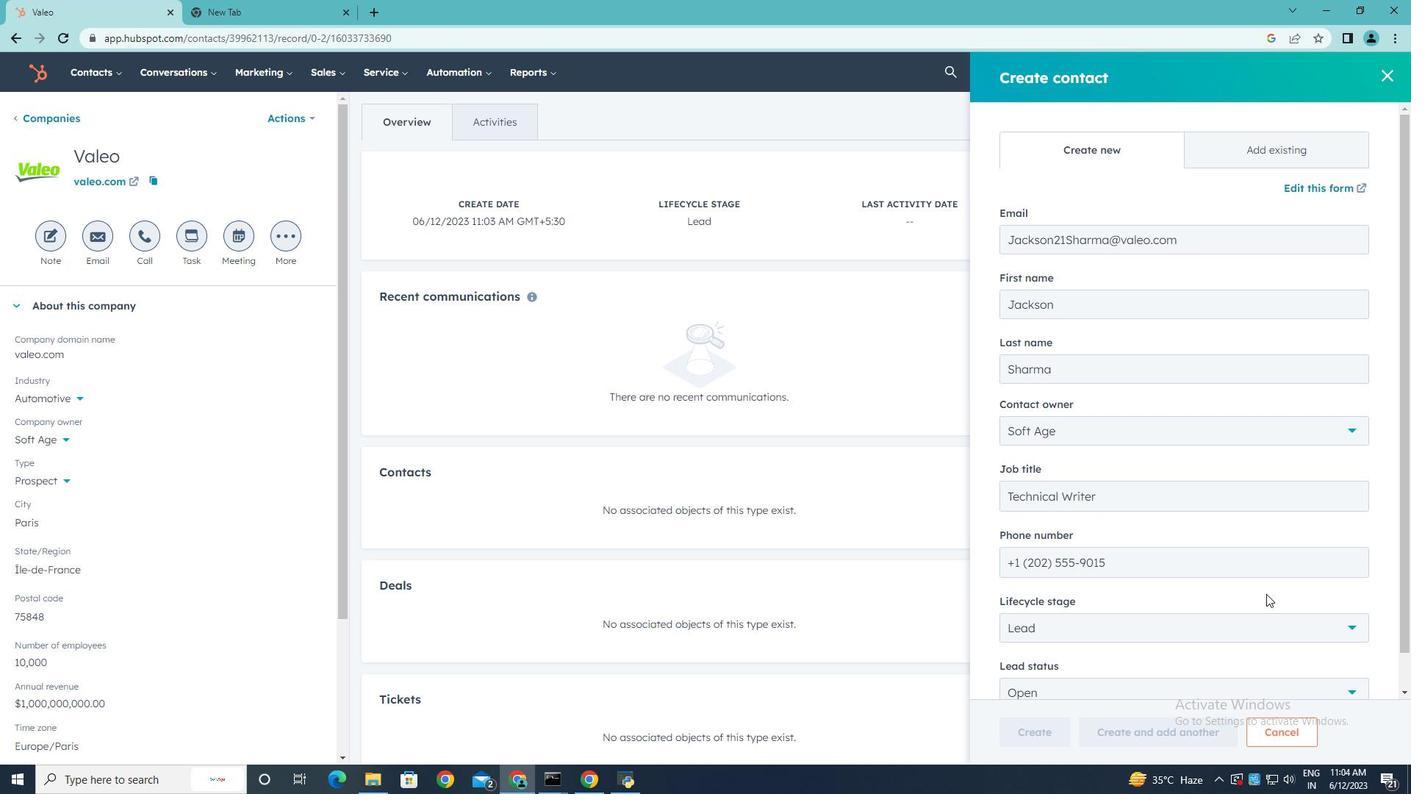 
Action: Mouse moved to (1054, 730)
Screenshot: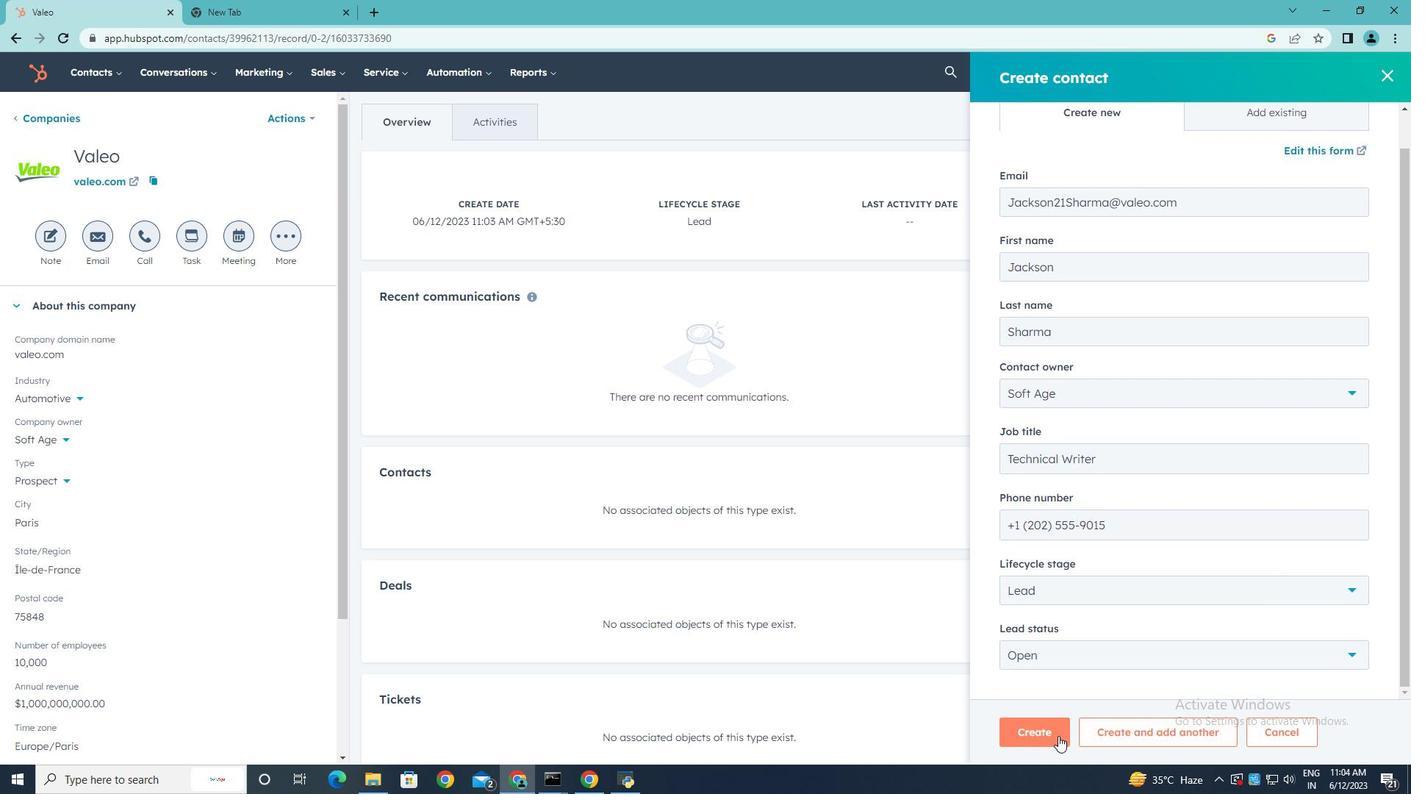 
Action: Mouse pressed left at (1054, 730)
Screenshot: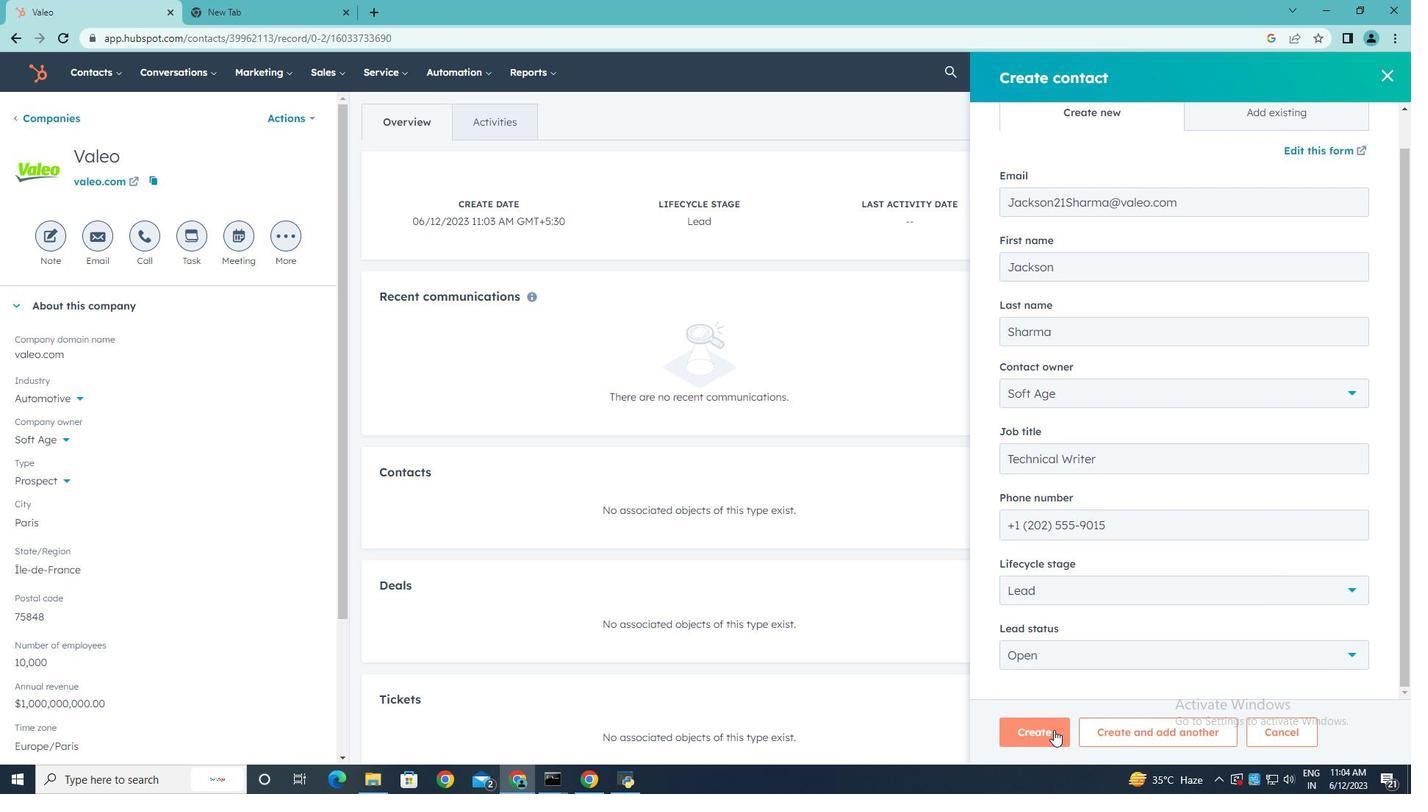 
